 Task: Add Attachment from Google Drive to Card Card0000000015 in Board Board0000000004 in Workspace WS0000000002 in Trello. Add Cover Orange to Card Card0000000015 in Board Board0000000004 in Workspace WS0000000002 in Trello. Add "Add Label …" with "Title" Title0000000015 to Button Button0000000015 to Card Card0000000015 in Board Board0000000004 in Workspace WS0000000002 in Trello. Add Description DS0000000015 to Card Card0000000015 in Board Board0000000004 in Workspace WS0000000002 in Trello. Add Comment CM0000000015 to Card Card0000000015 in Board Board0000000004 in Workspace WS0000000002 in Trello
Action: Mouse moved to (343, 454)
Screenshot: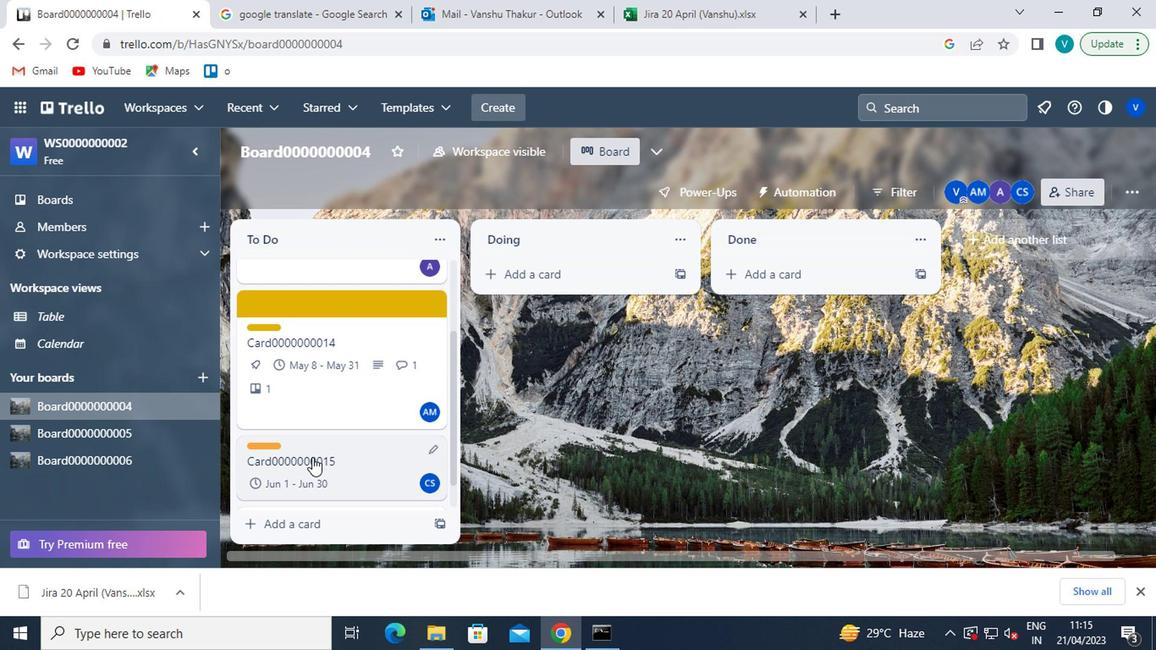 
Action: Mouse pressed left at (343, 454)
Screenshot: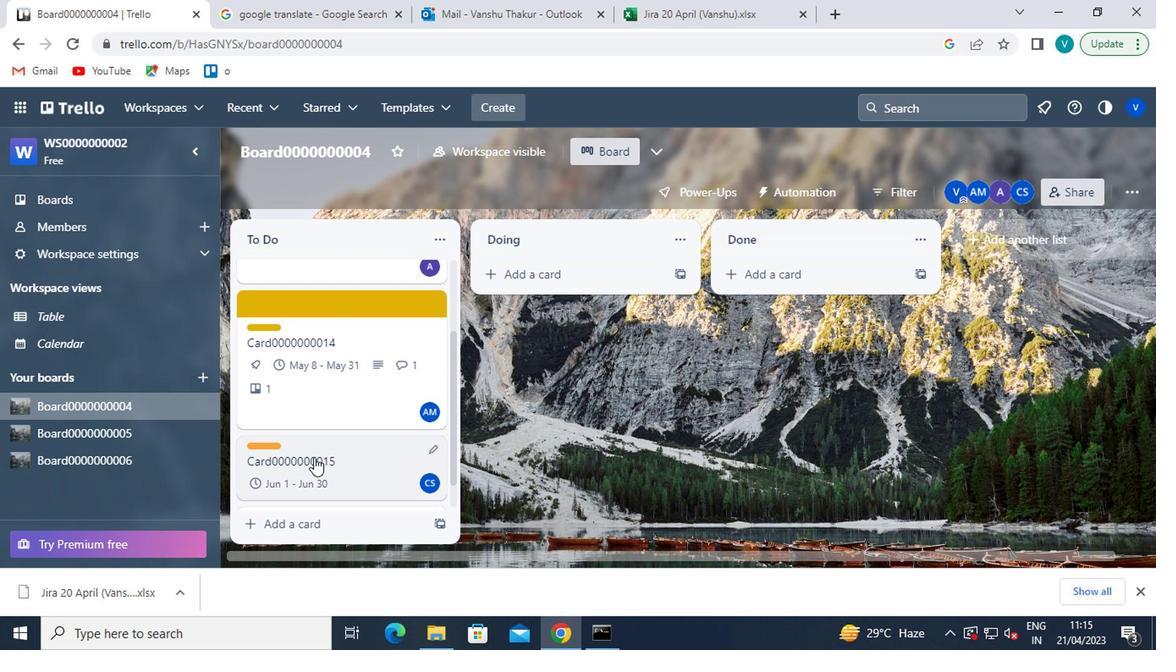 
Action: Mouse moved to (793, 433)
Screenshot: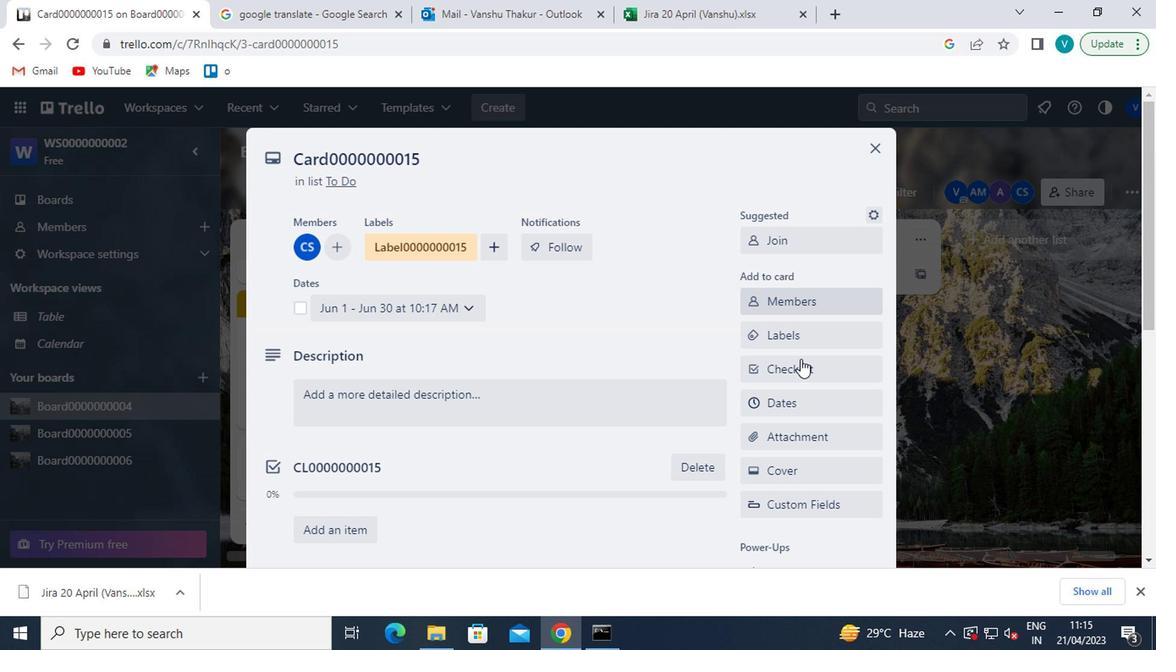 
Action: Mouse pressed left at (793, 433)
Screenshot: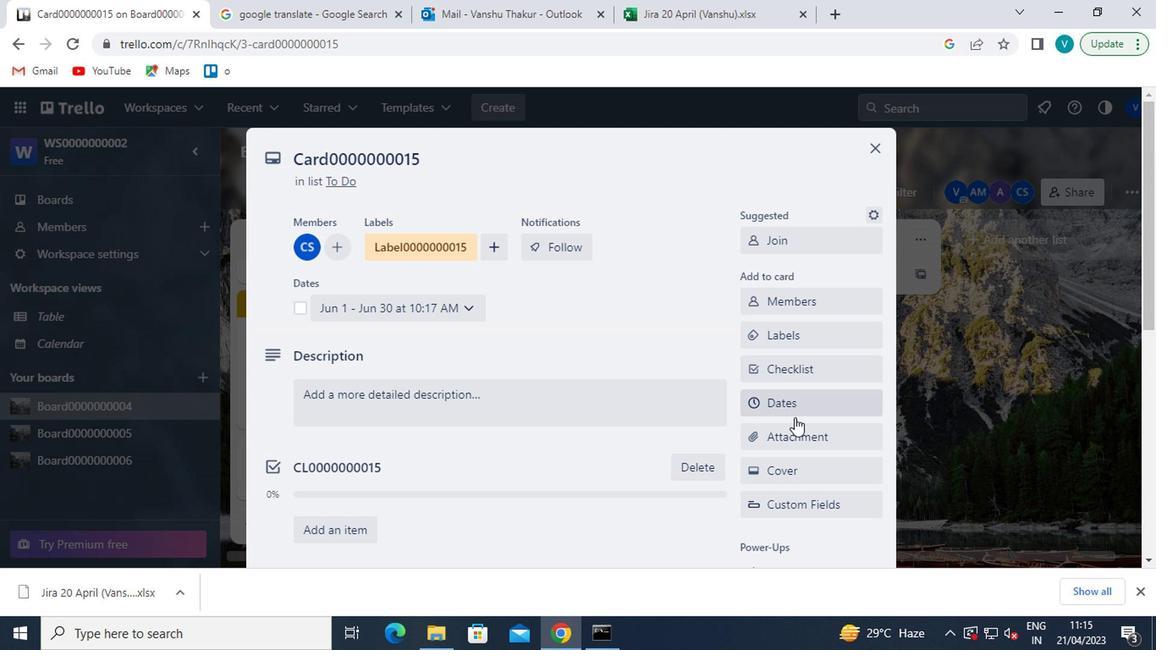 
Action: Mouse moved to (815, 234)
Screenshot: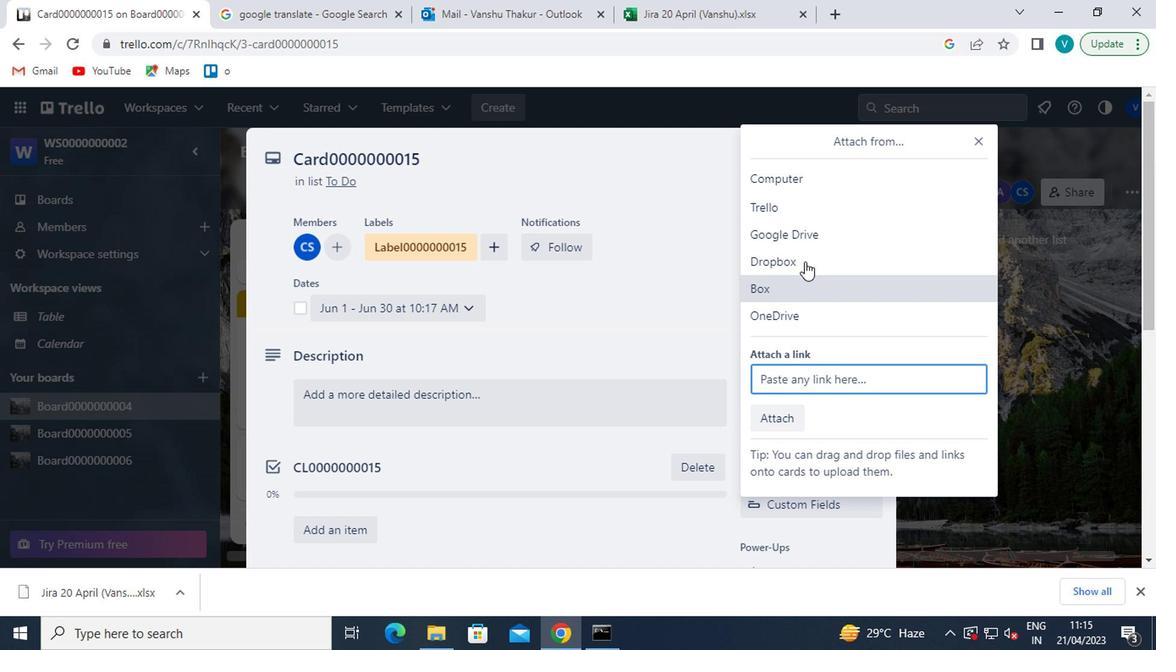 
Action: Mouse pressed left at (815, 234)
Screenshot: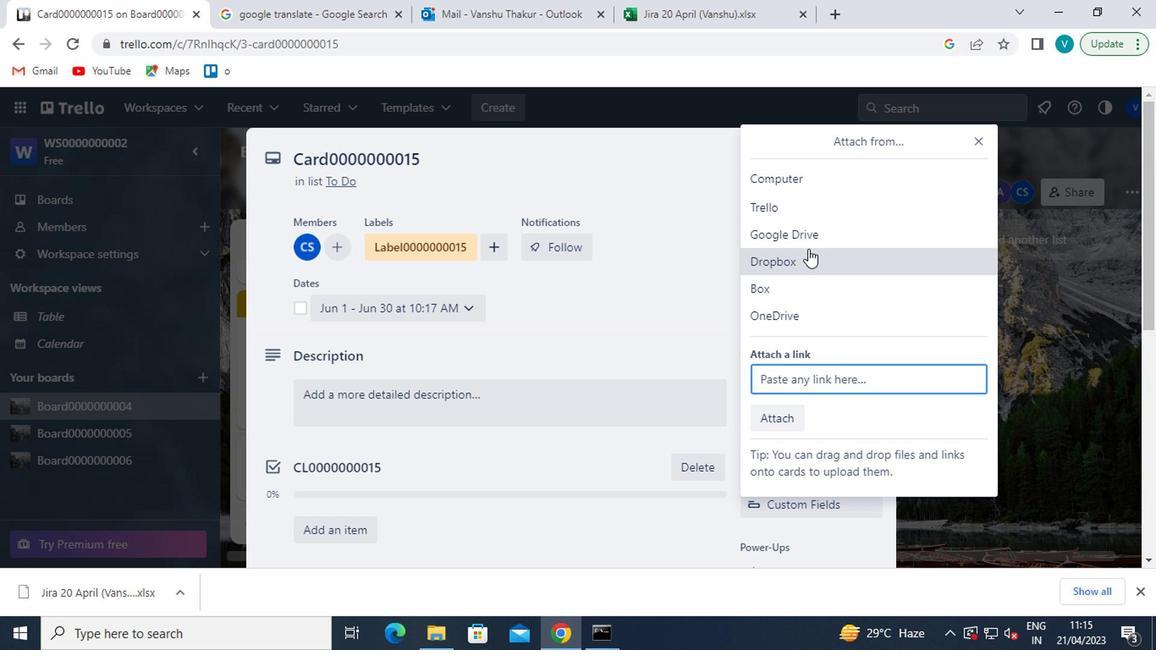 
Action: Mouse moved to (508, 376)
Screenshot: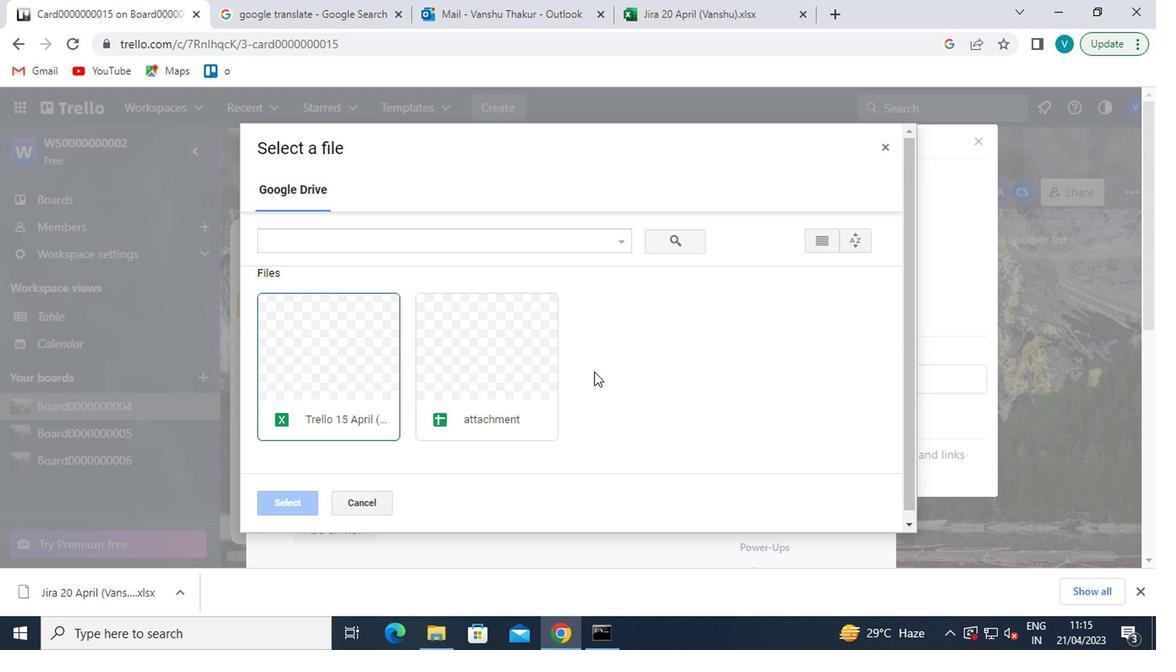 
Action: Mouse pressed left at (508, 376)
Screenshot: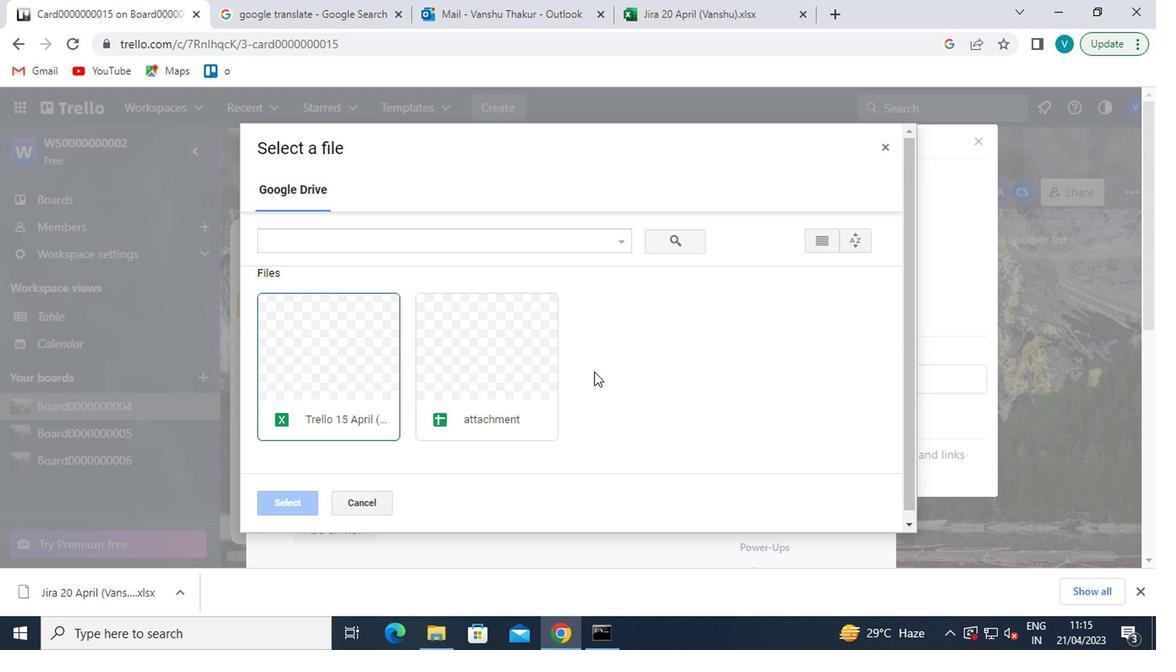 
Action: Mouse moved to (267, 506)
Screenshot: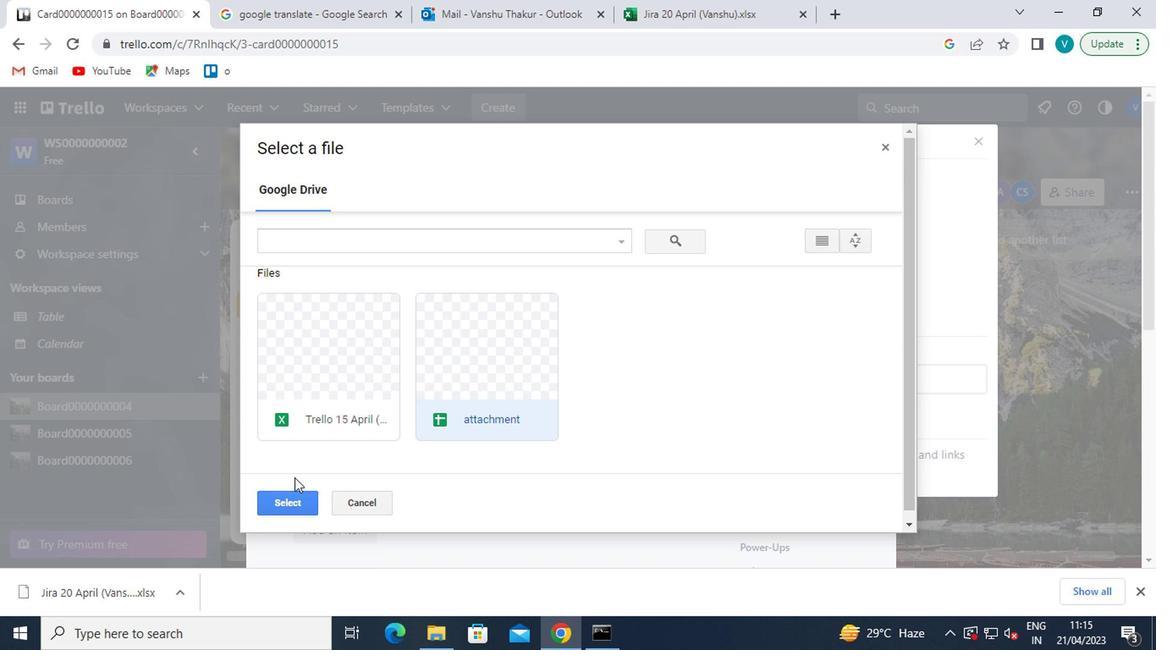 
Action: Mouse pressed left at (267, 506)
Screenshot: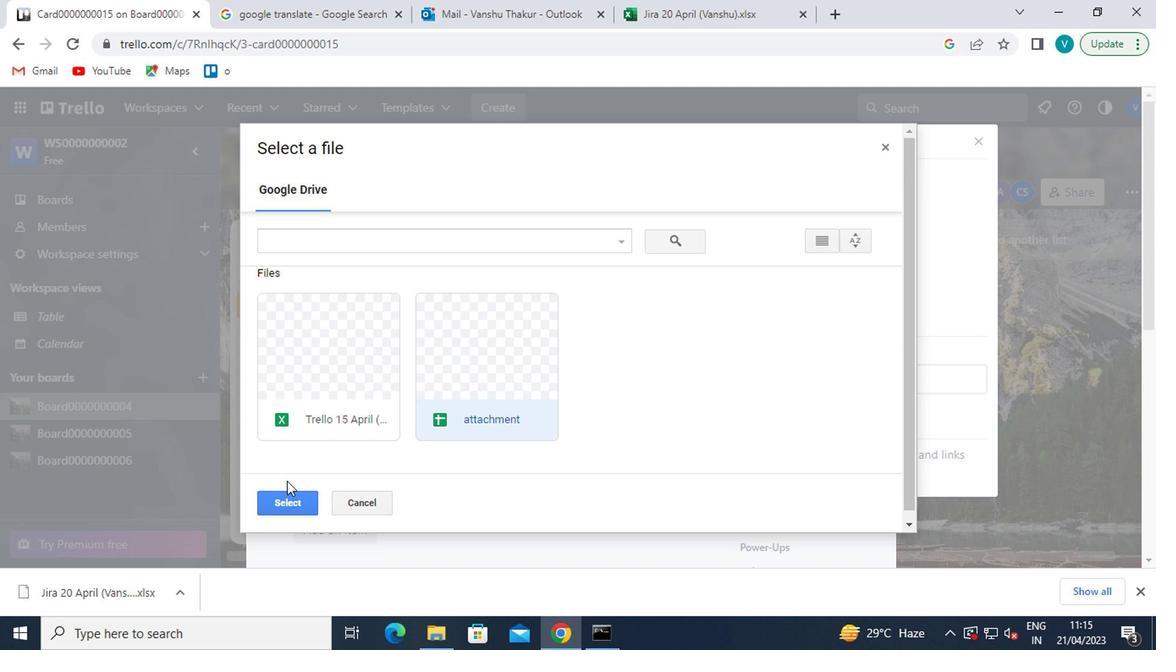
Action: Mouse moved to (781, 475)
Screenshot: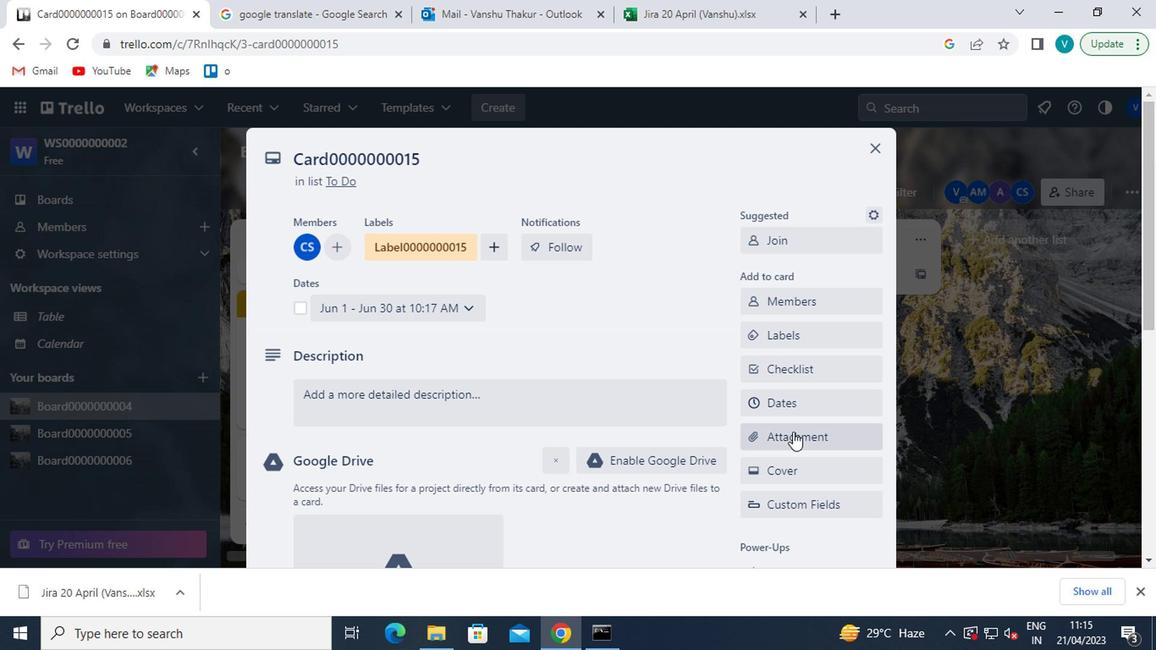 
Action: Mouse pressed left at (781, 475)
Screenshot: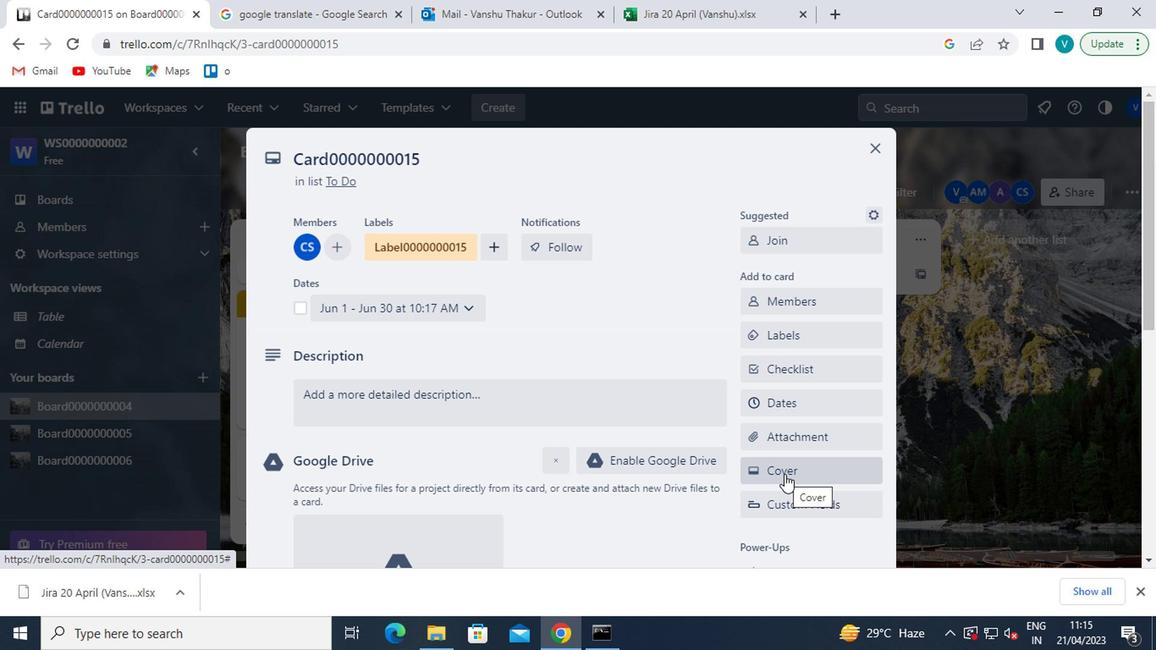 
Action: Mouse moved to (859, 297)
Screenshot: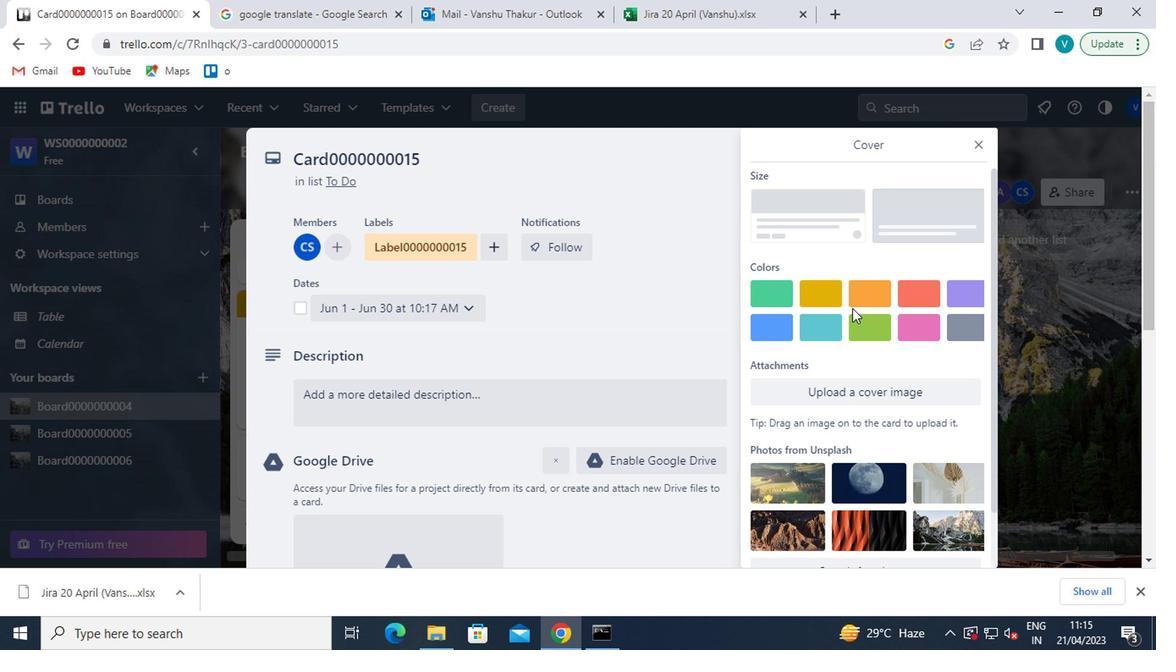 
Action: Mouse pressed left at (859, 297)
Screenshot: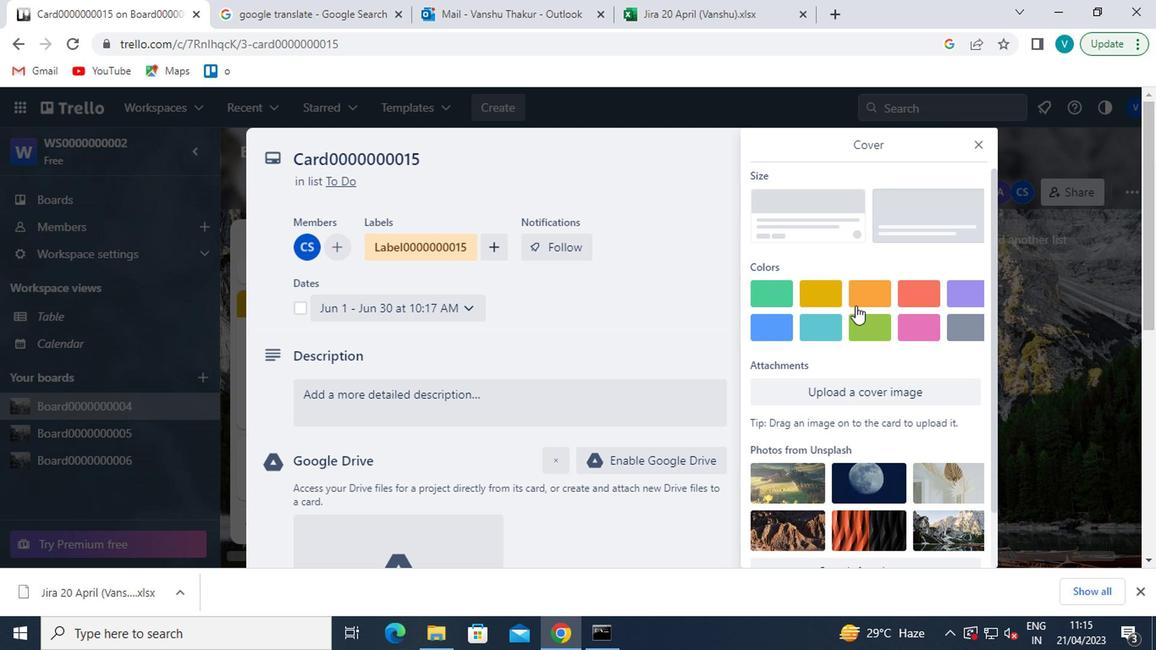 
Action: Mouse moved to (977, 143)
Screenshot: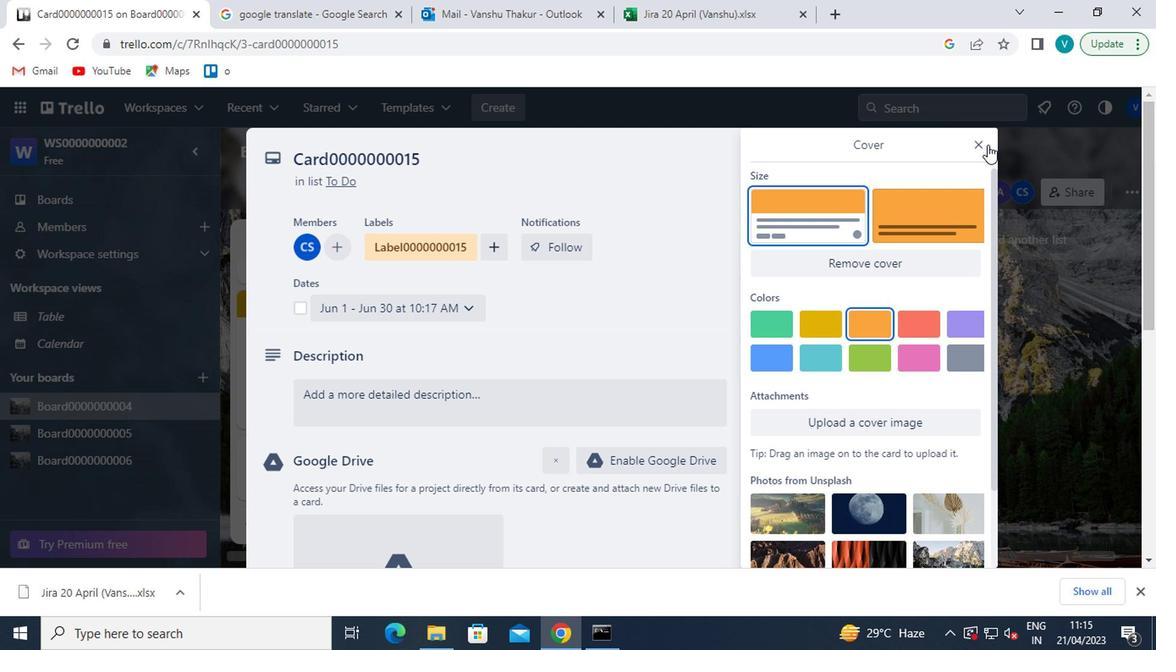 
Action: Mouse pressed left at (977, 143)
Screenshot: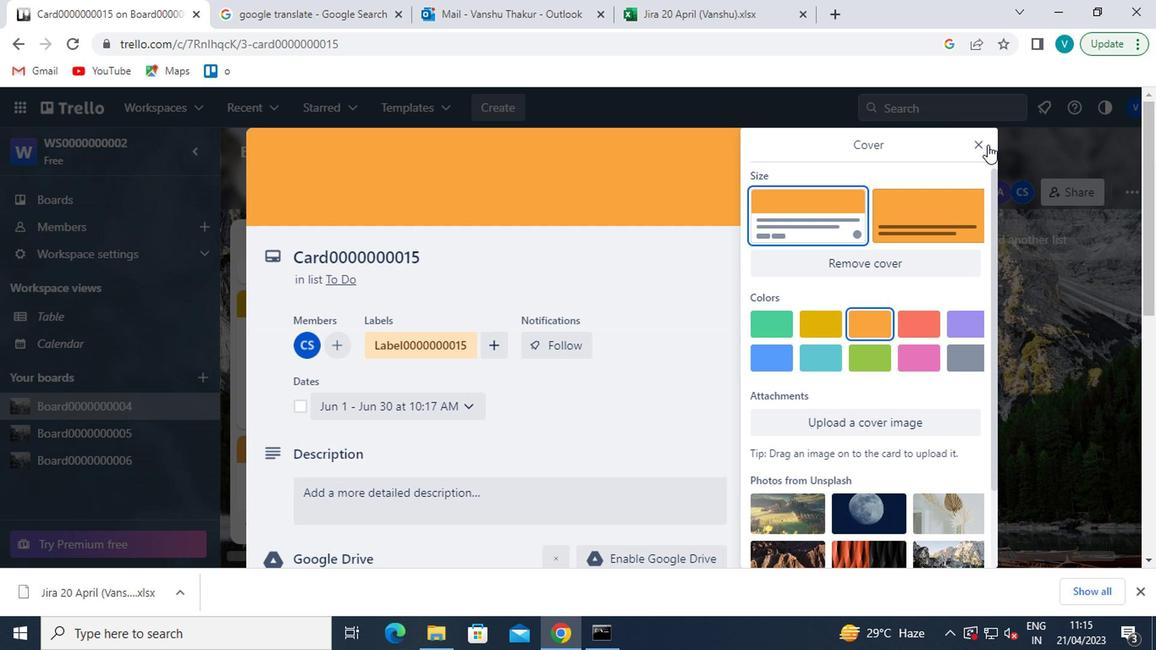
Action: Mouse moved to (802, 331)
Screenshot: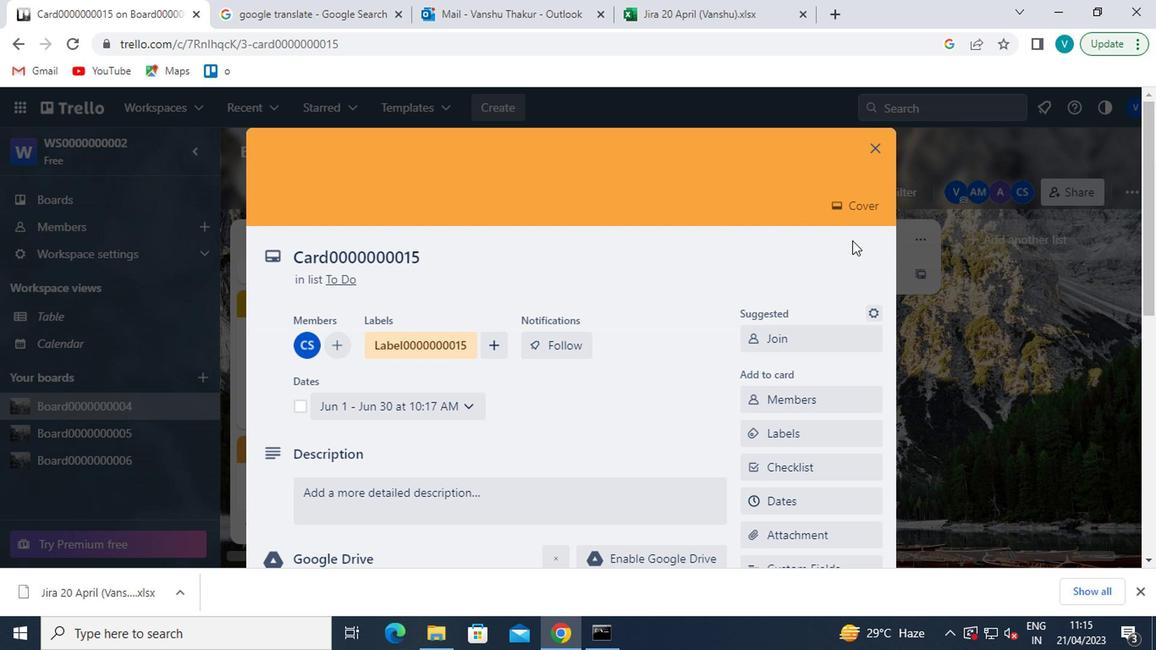 
Action: Mouse scrolled (802, 330) with delta (0, 0)
Screenshot: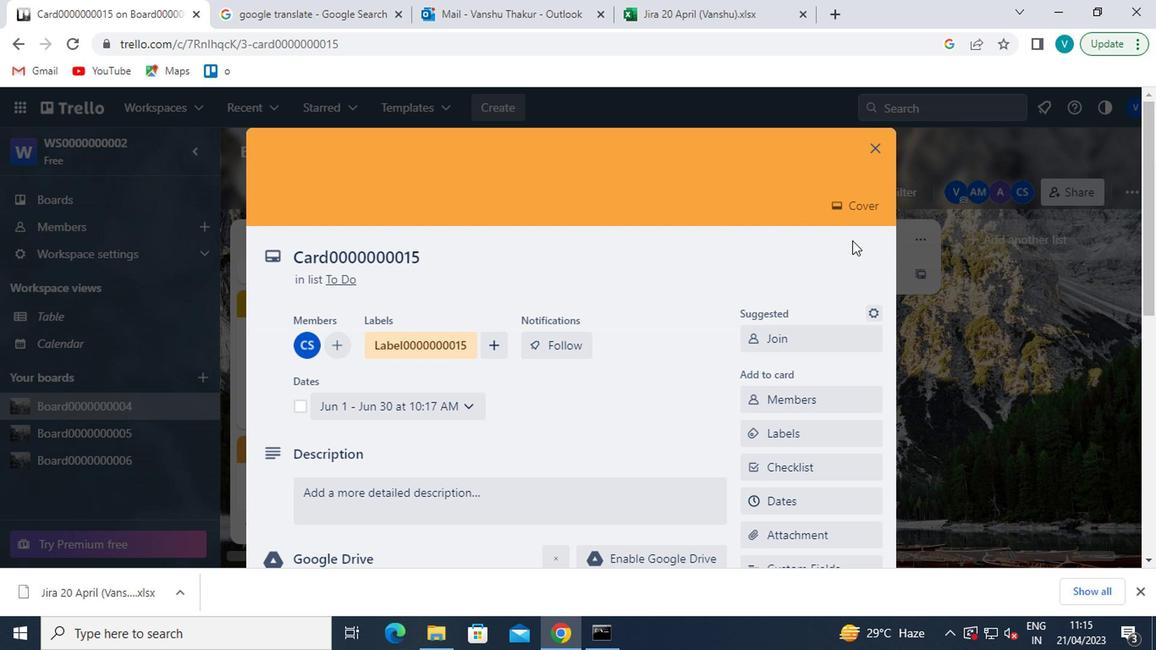 
Action: Mouse moved to (802, 360)
Screenshot: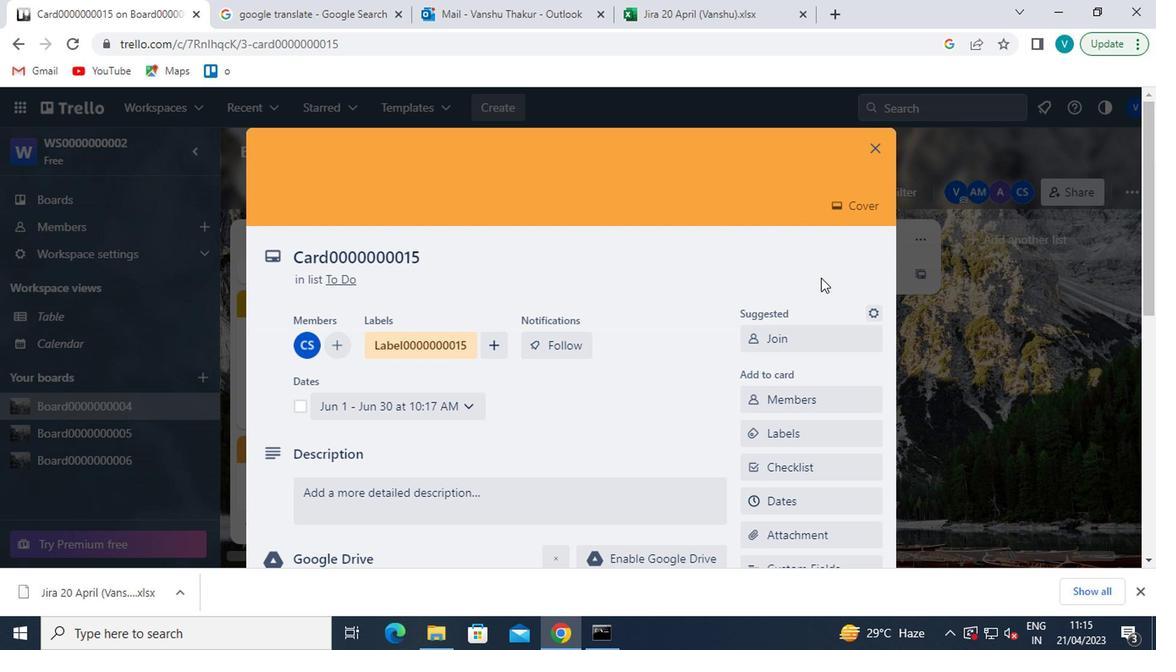 
Action: Mouse scrolled (802, 360) with delta (0, 0)
Screenshot: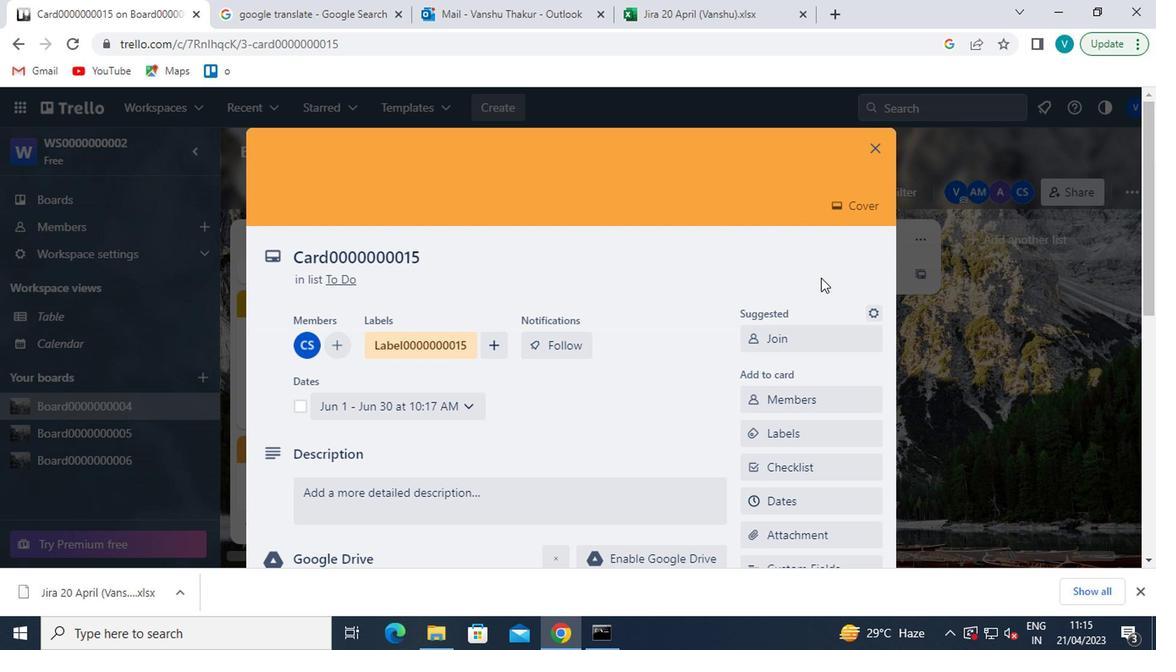 
Action: Mouse moved to (797, 388)
Screenshot: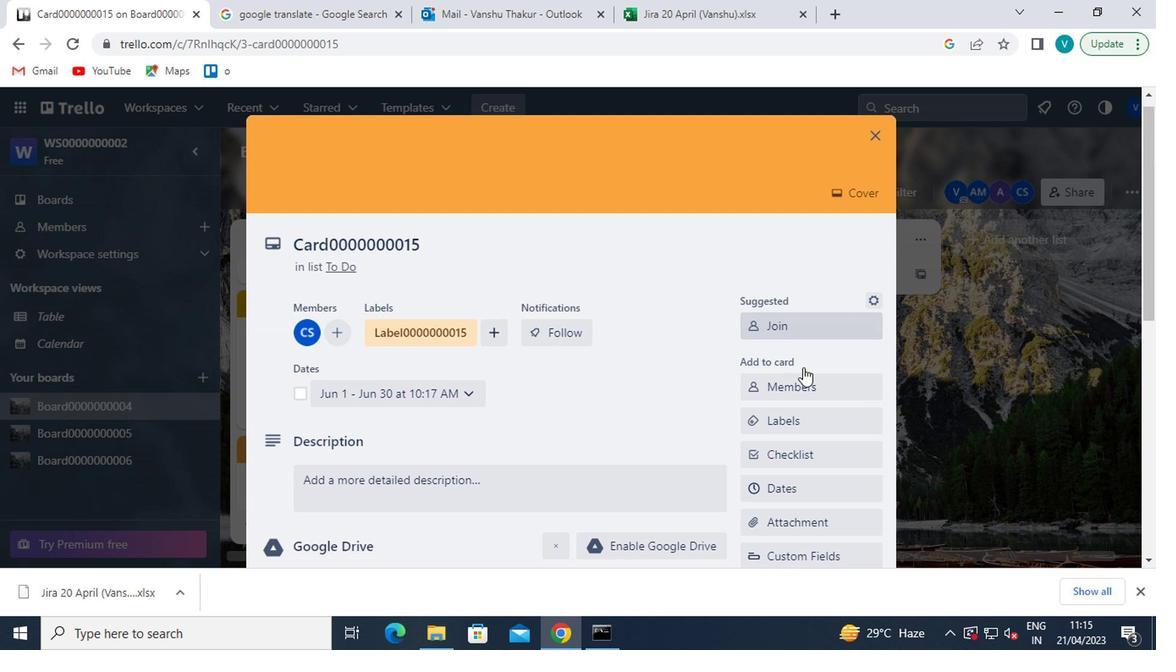 
Action: Mouse scrolled (797, 387) with delta (0, -1)
Screenshot: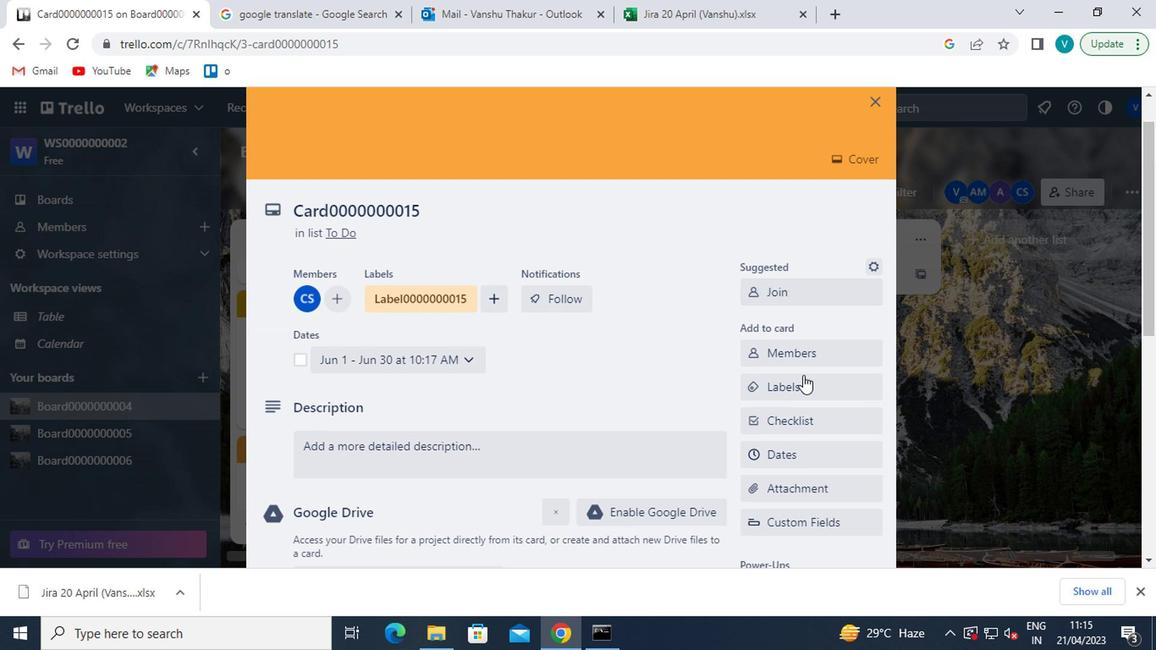
Action: Mouse moved to (782, 520)
Screenshot: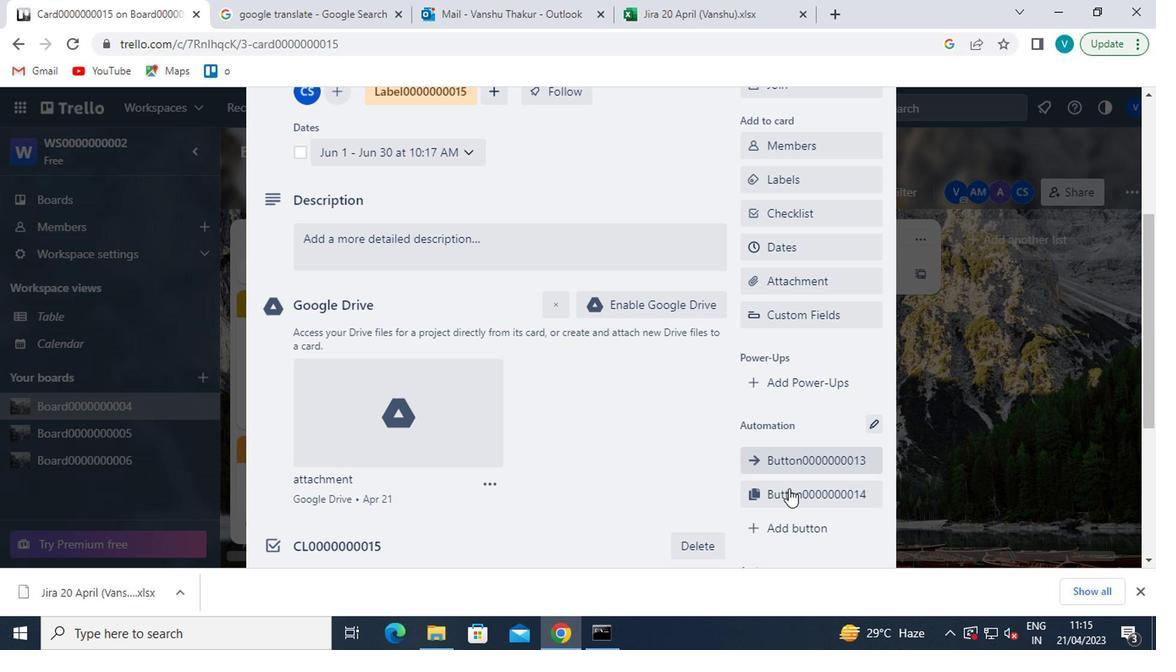 
Action: Mouse pressed left at (782, 520)
Screenshot: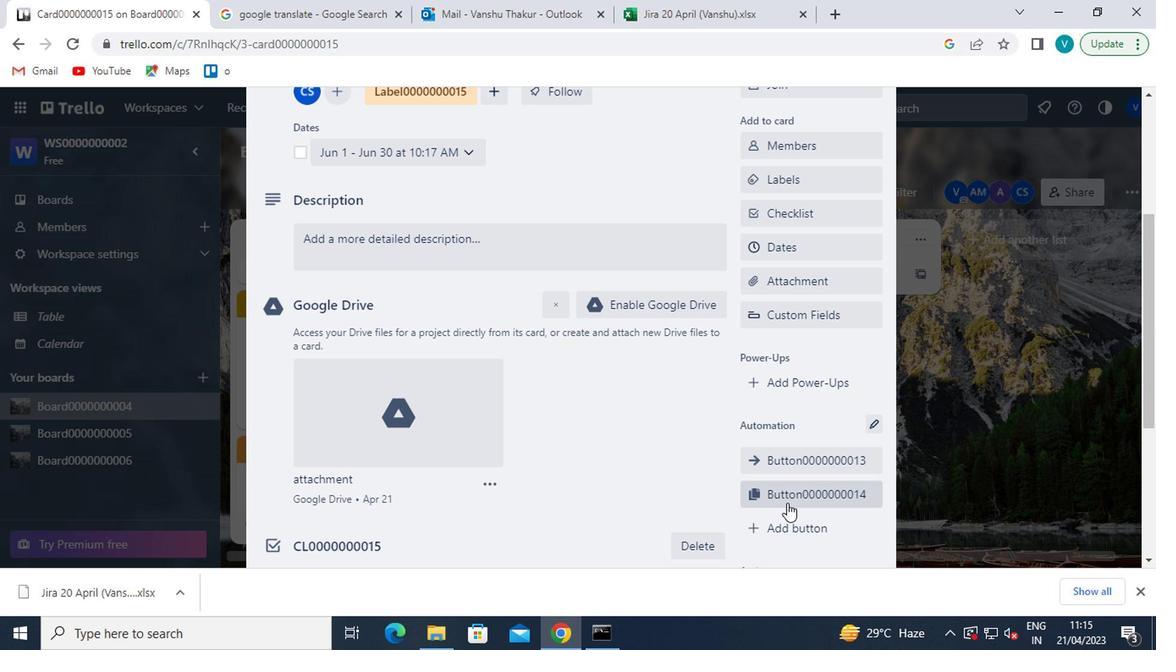 
Action: Mouse moved to (821, 301)
Screenshot: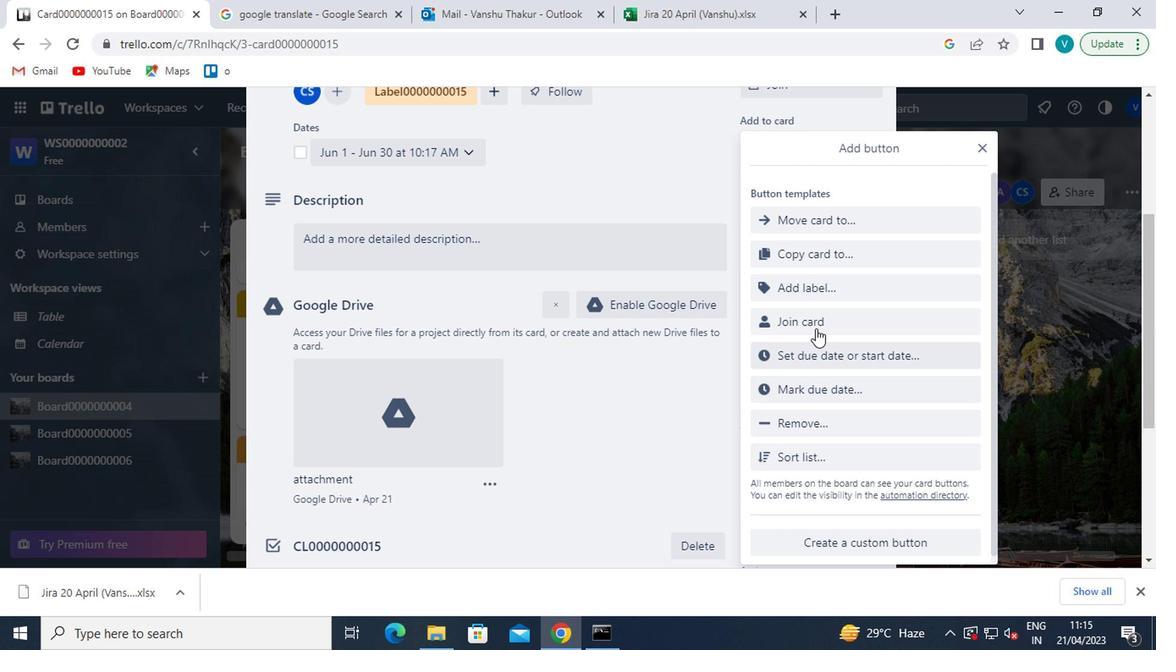 
Action: Mouse pressed left at (821, 301)
Screenshot: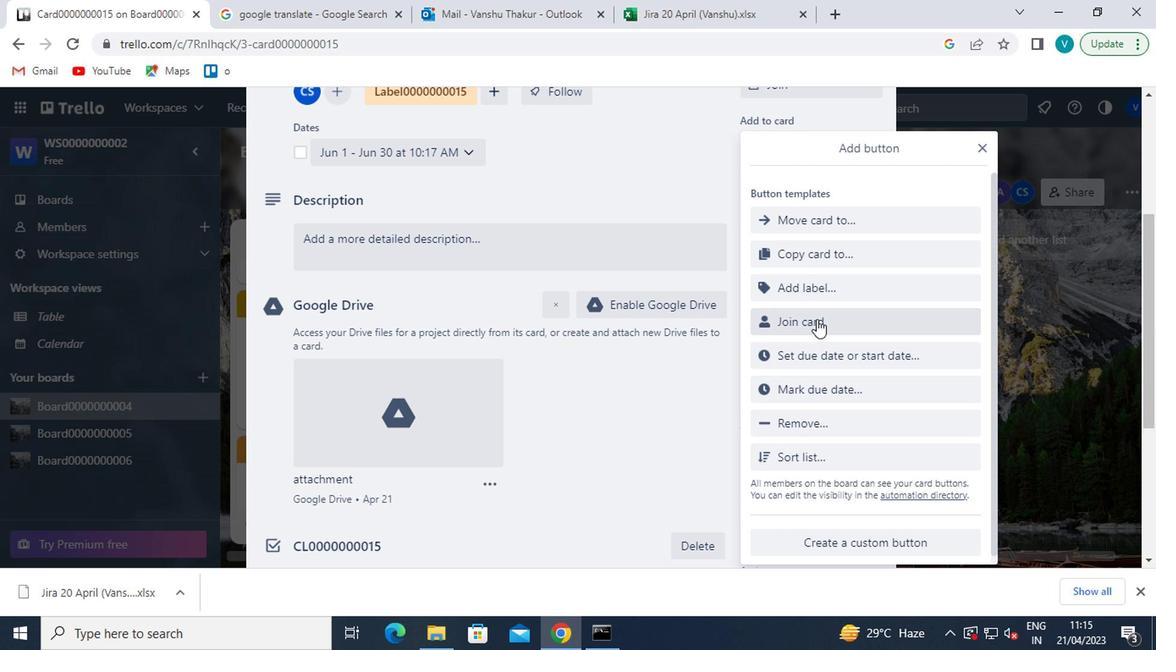 
Action: Mouse moved to (843, 269)
Screenshot: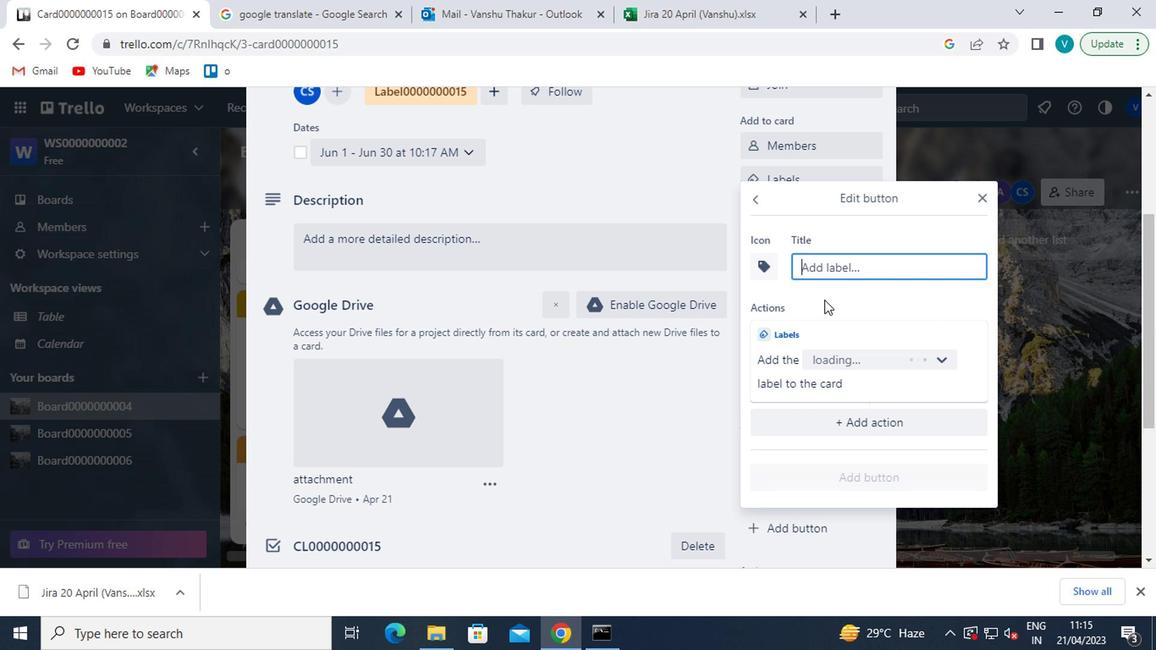 
Action: Mouse pressed left at (843, 269)
Screenshot: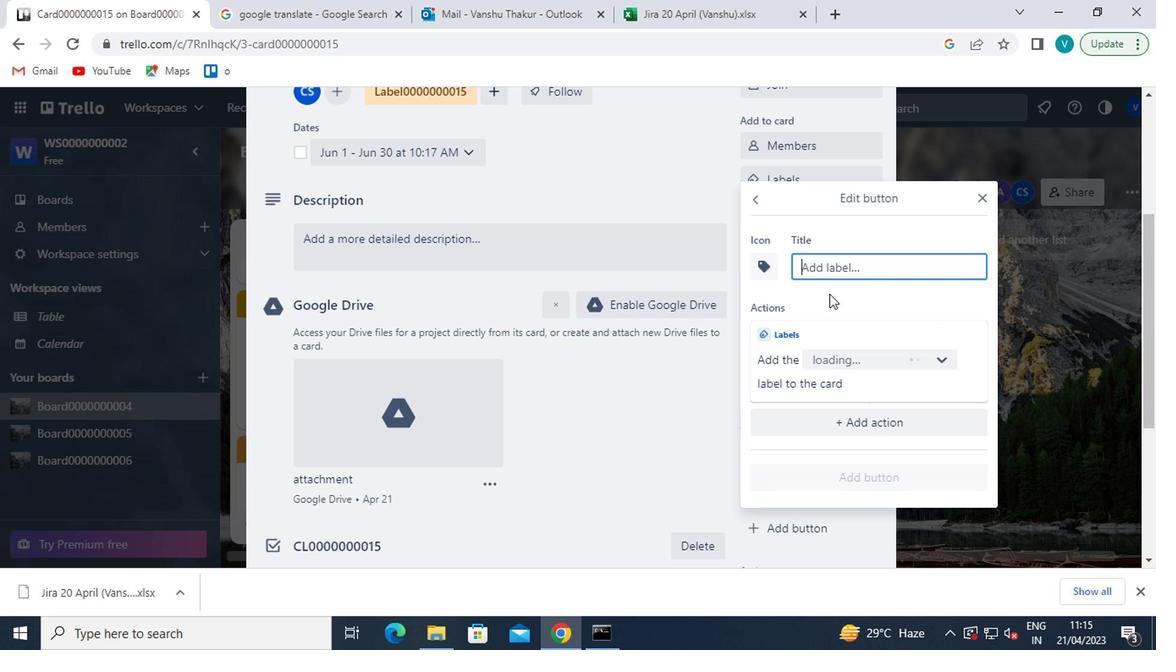 
Action: Mouse moved to (254, 1)
Screenshot: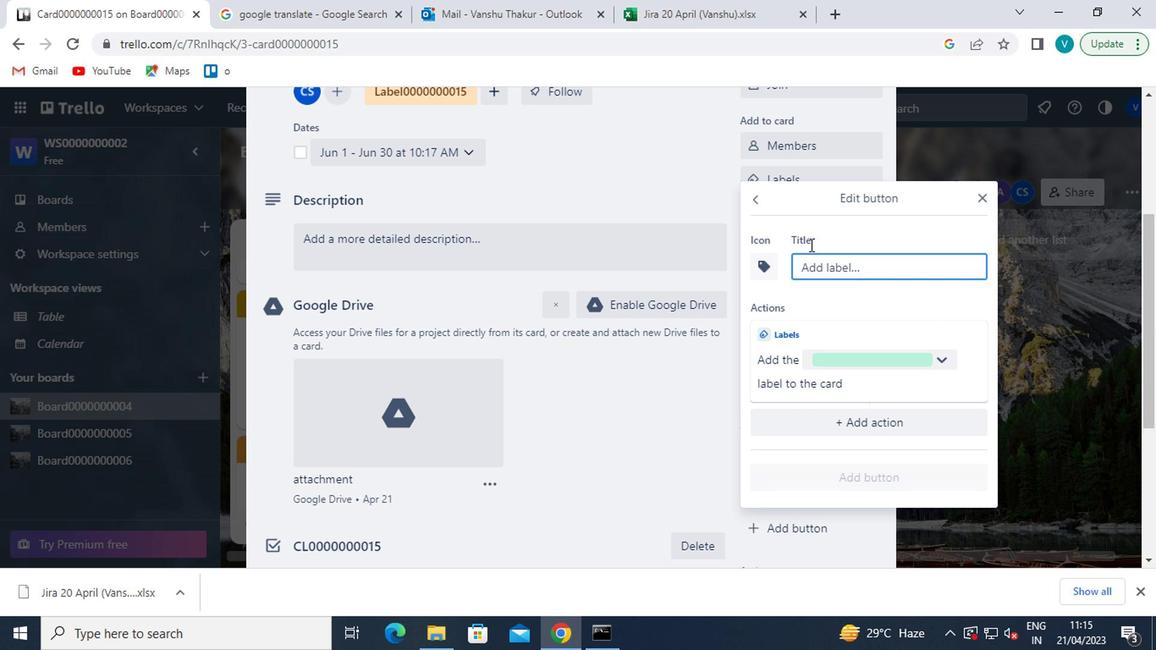 
Action: Key pressed <Key.shift>Y<Key.backspace><Key.shift>TITLE0000000015
Screenshot: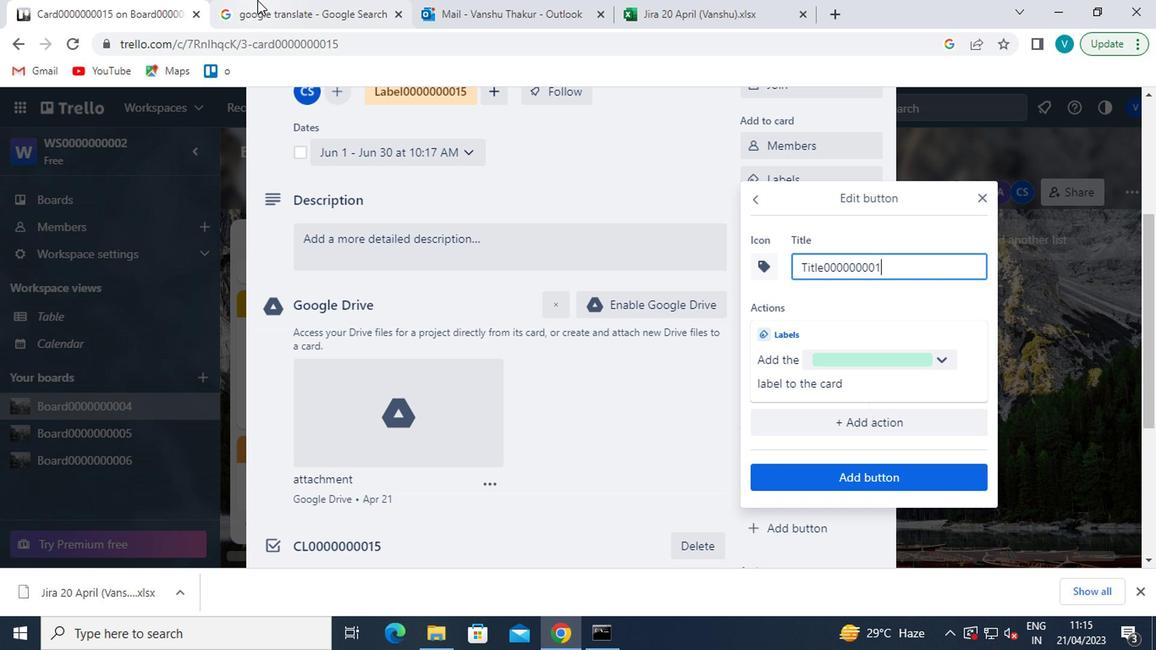 
Action: Mouse moved to (817, 481)
Screenshot: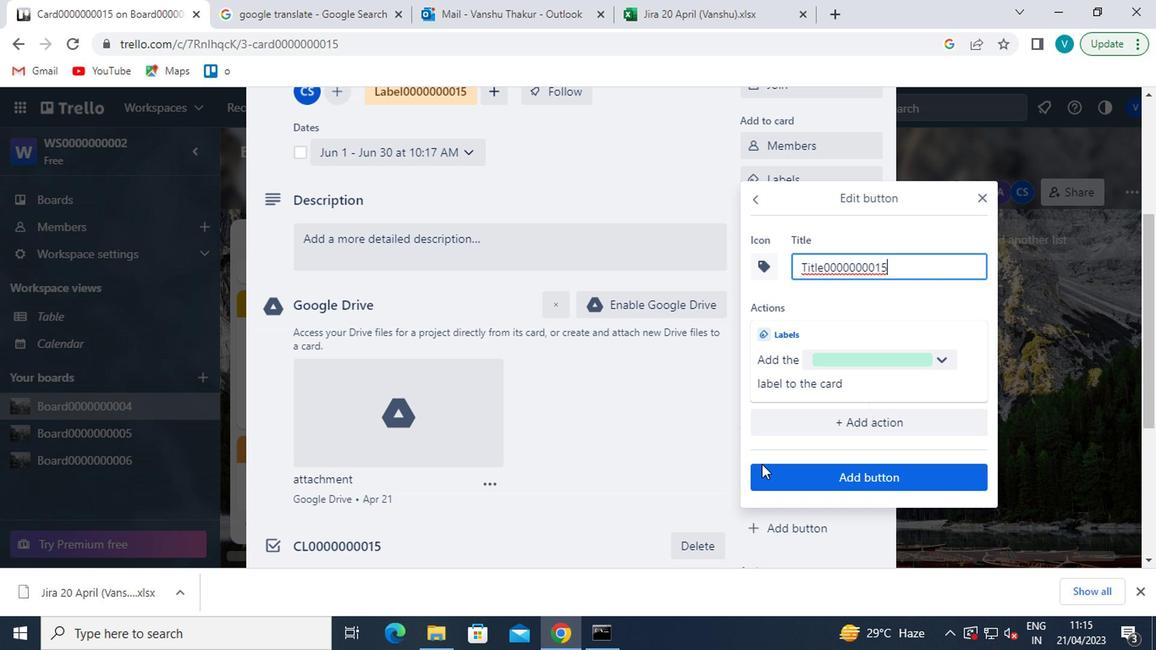 
Action: Mouse pressed left at (817, 481)
Screenshot: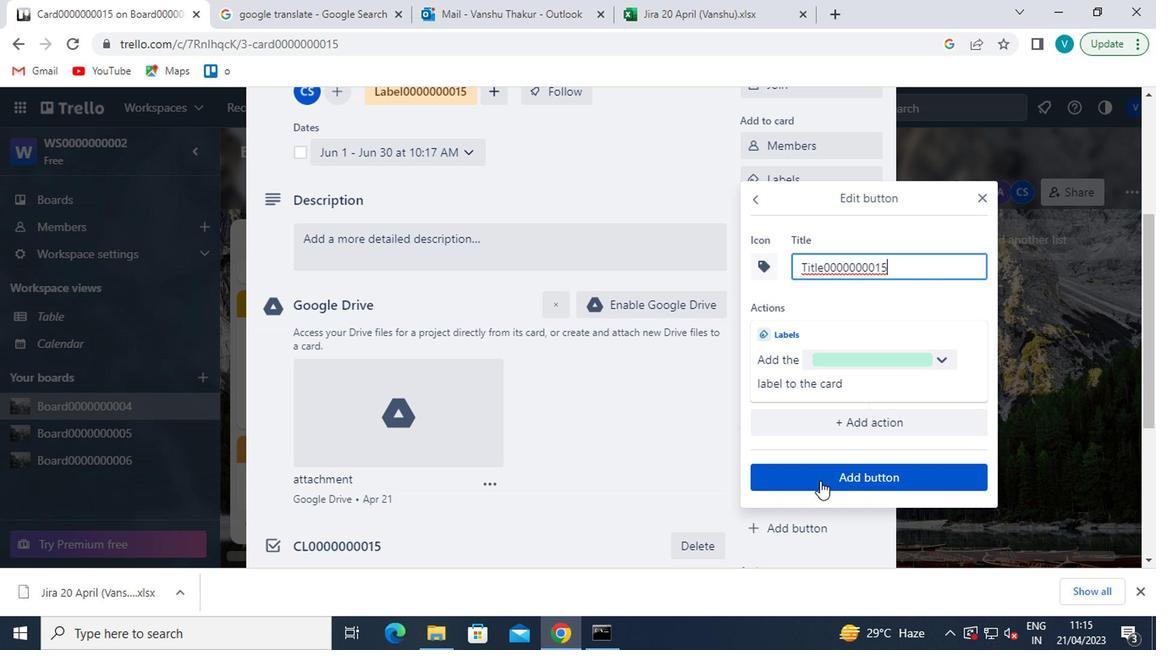 
Action: Mouse moved to (538, 249)
Screenshot: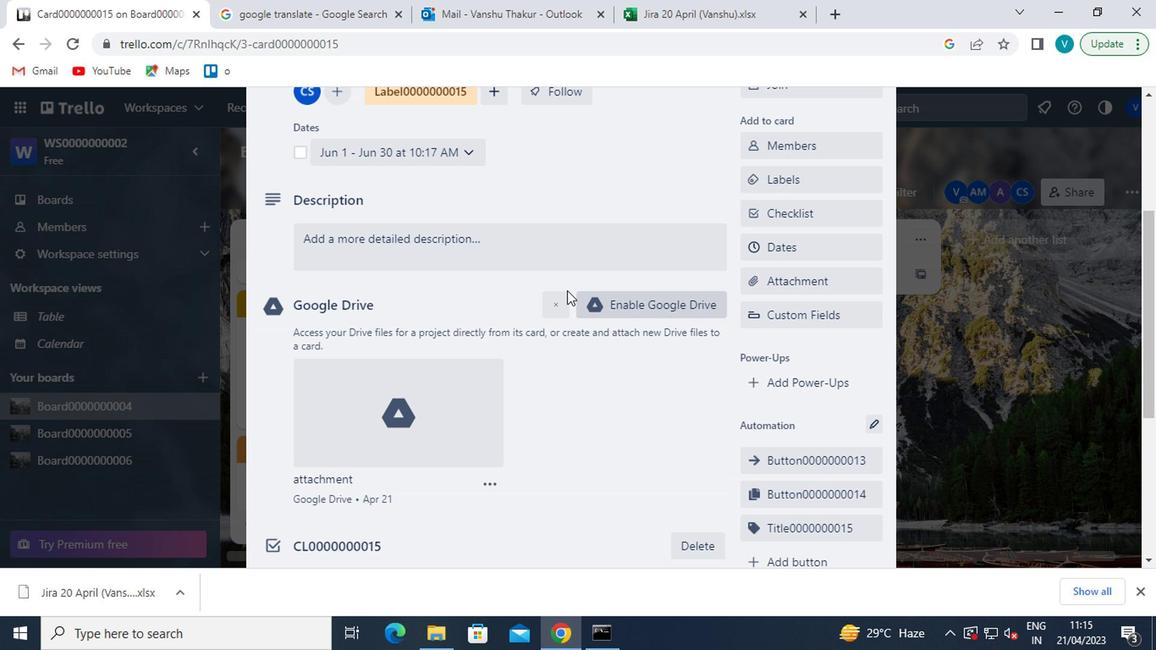 
Action: Mouse pressed left at (538, 249)
Screenshot: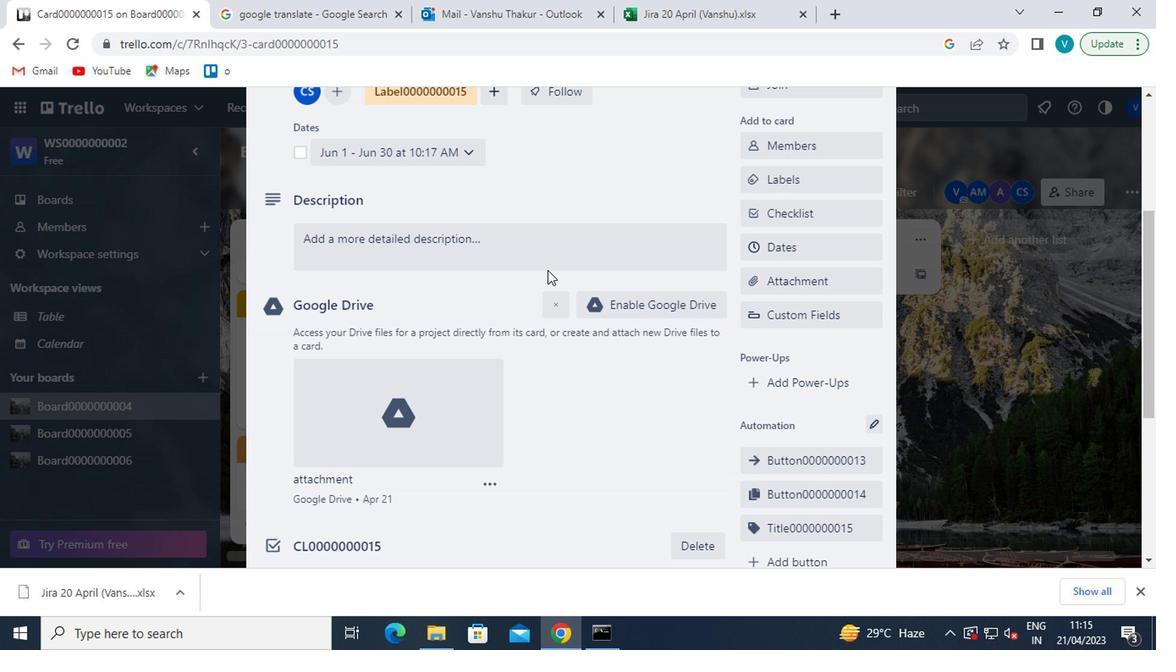 
Action: Mouse moved to (538, 247)
Screenshot: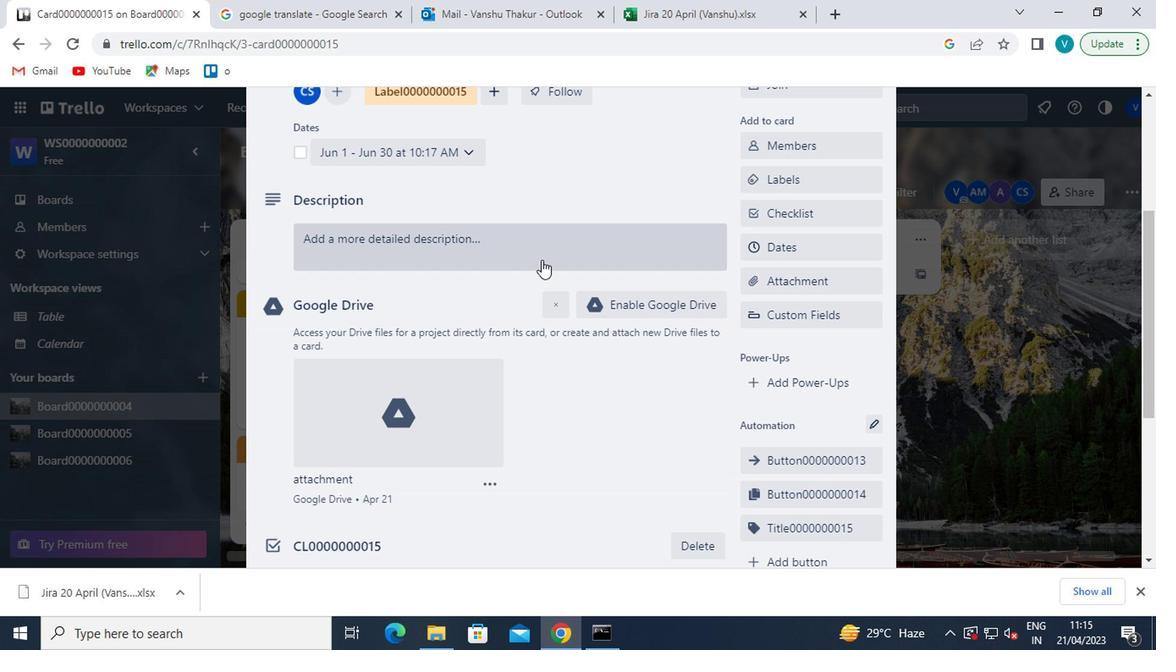 
Action: Key pressed <Key.shift>DS0000000
Screenshot: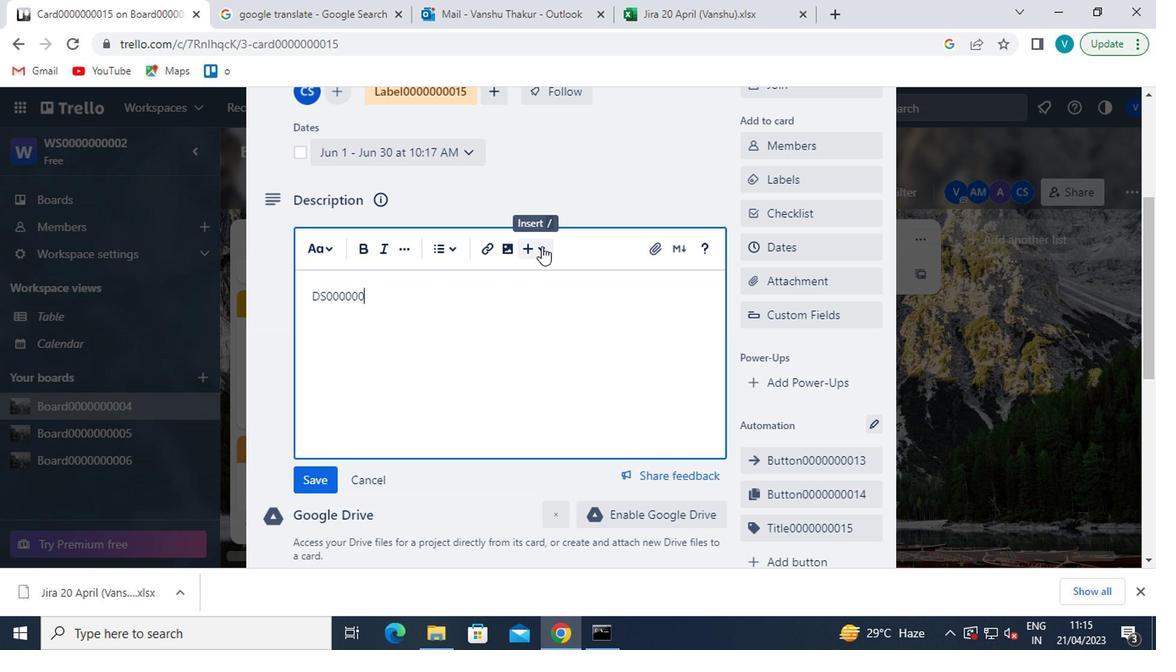 
Action: Mouse moved to (527, 240)
Screenshot: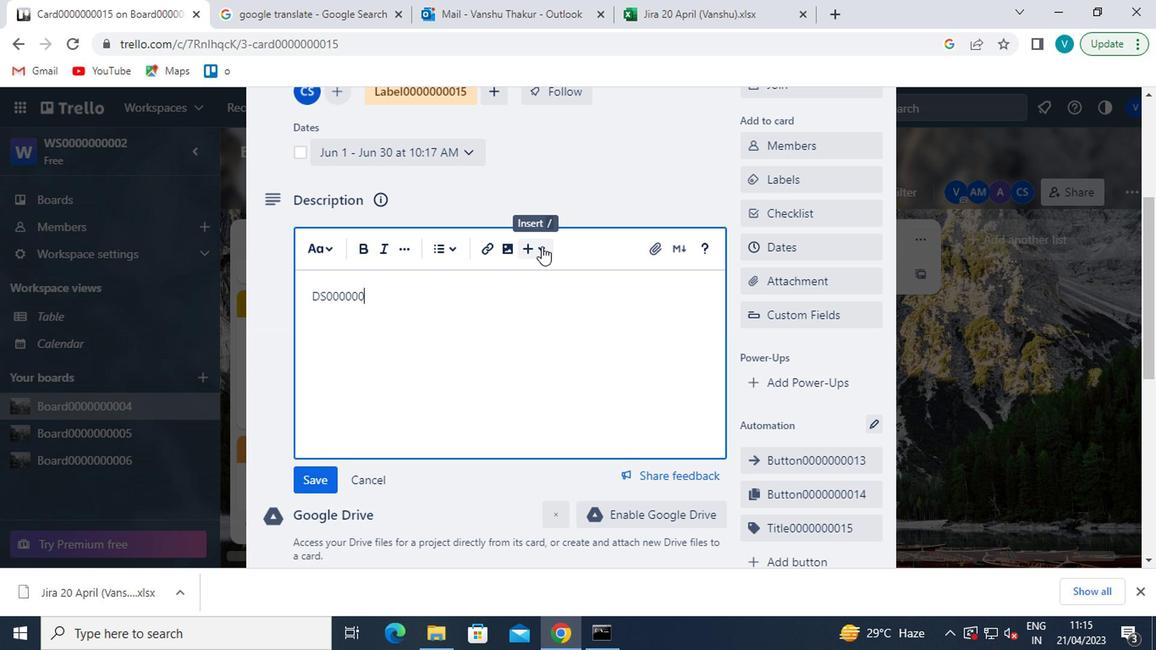 
Action: Key pressed 0
Screenshot: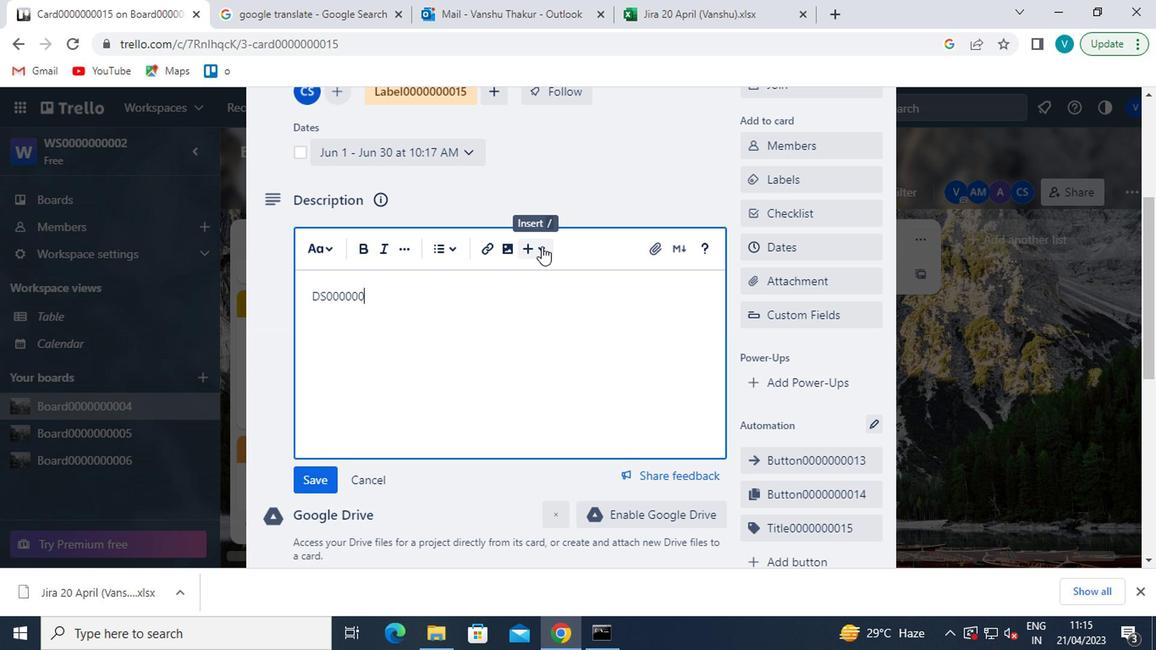 
Action: Mouse moved to (453, 198)
Screenshot: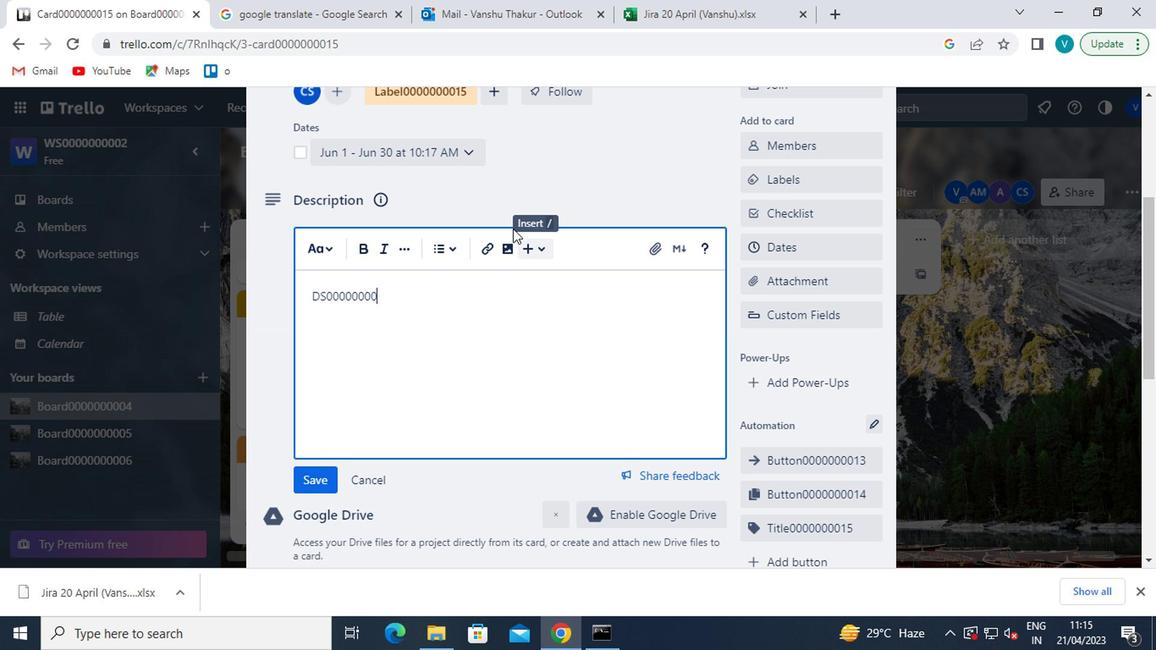 
Action: Key pressed 15
Screenshot: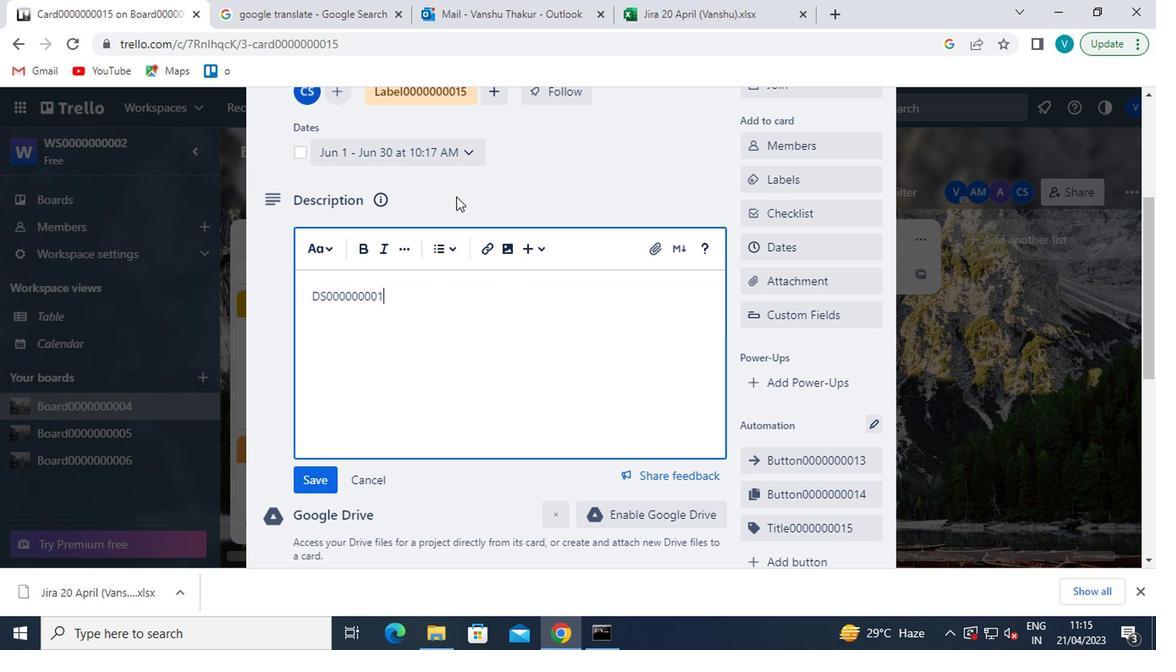 
Action: Mouse moved to (314, 469)
Screenshot: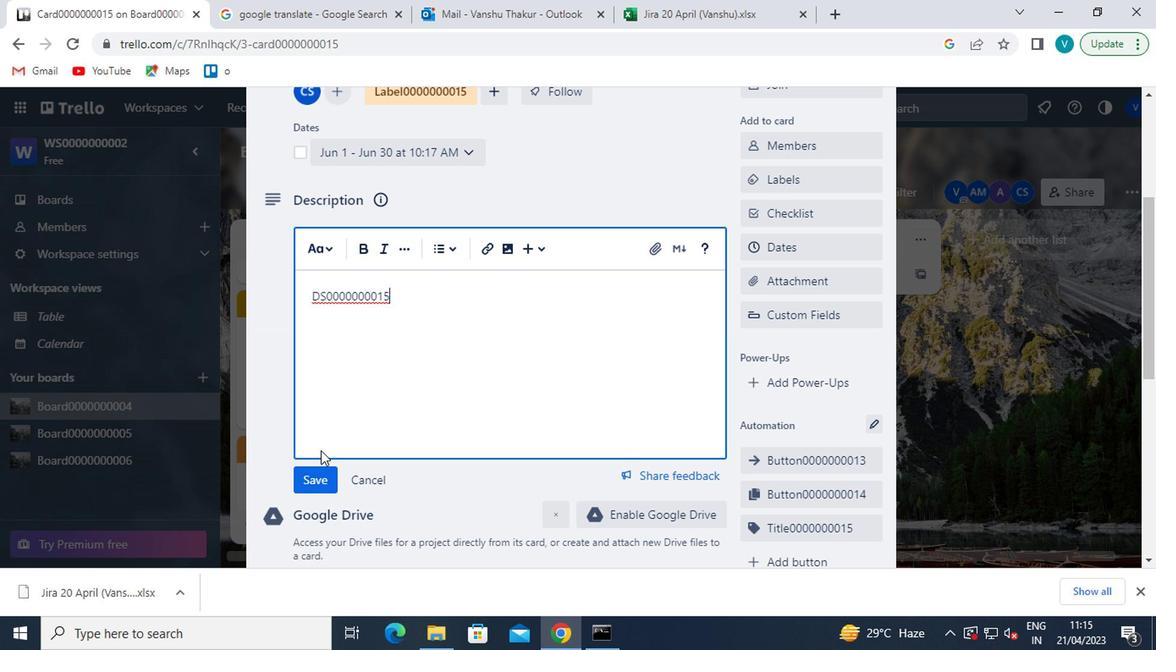 
Action: Mouse pressed left at (314, 469)
Screenshot: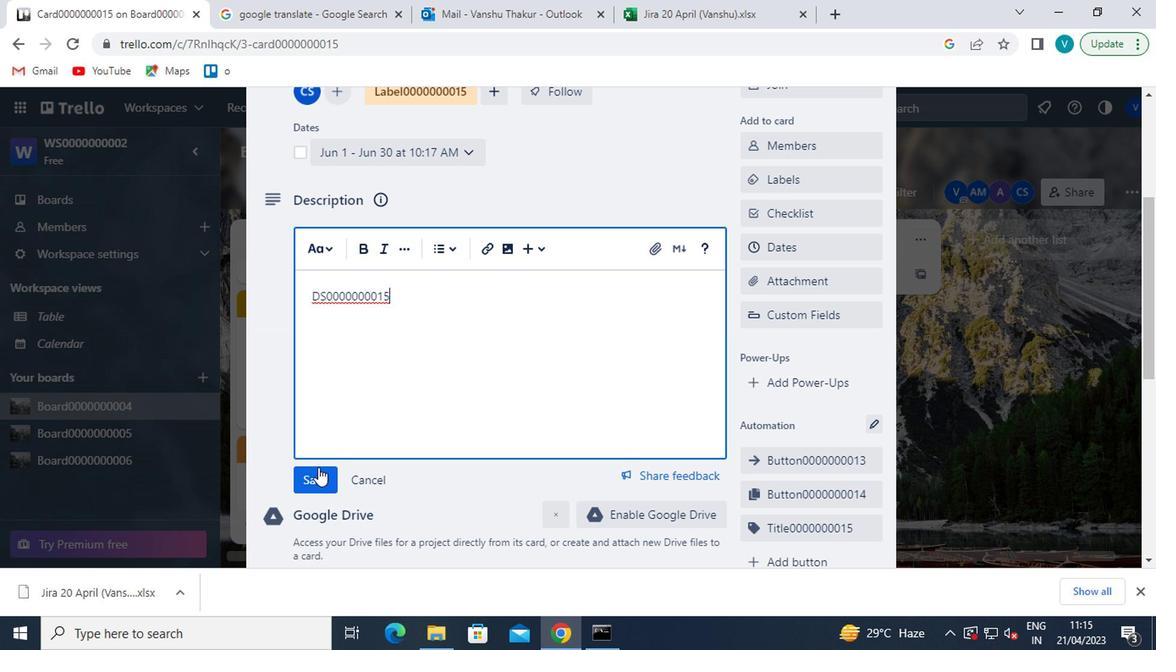
Action: Mouse moved to (366, 496)
Screenshot: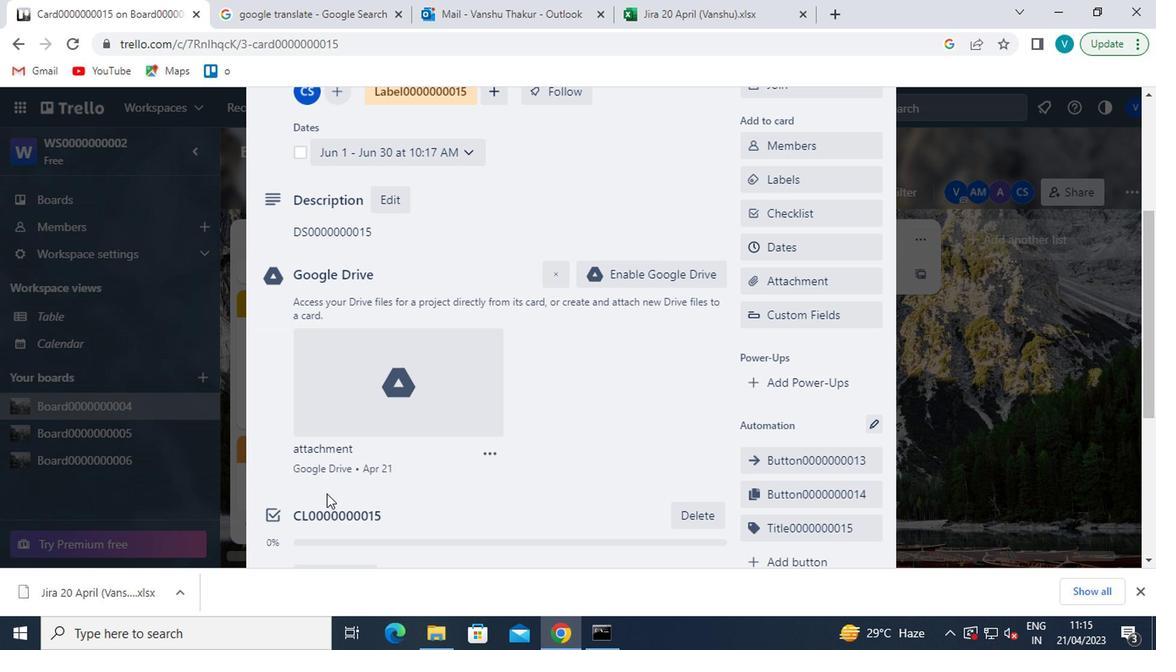
Action: Mouse scrolled (366, 494) with delta (0, -1)
Screenshot: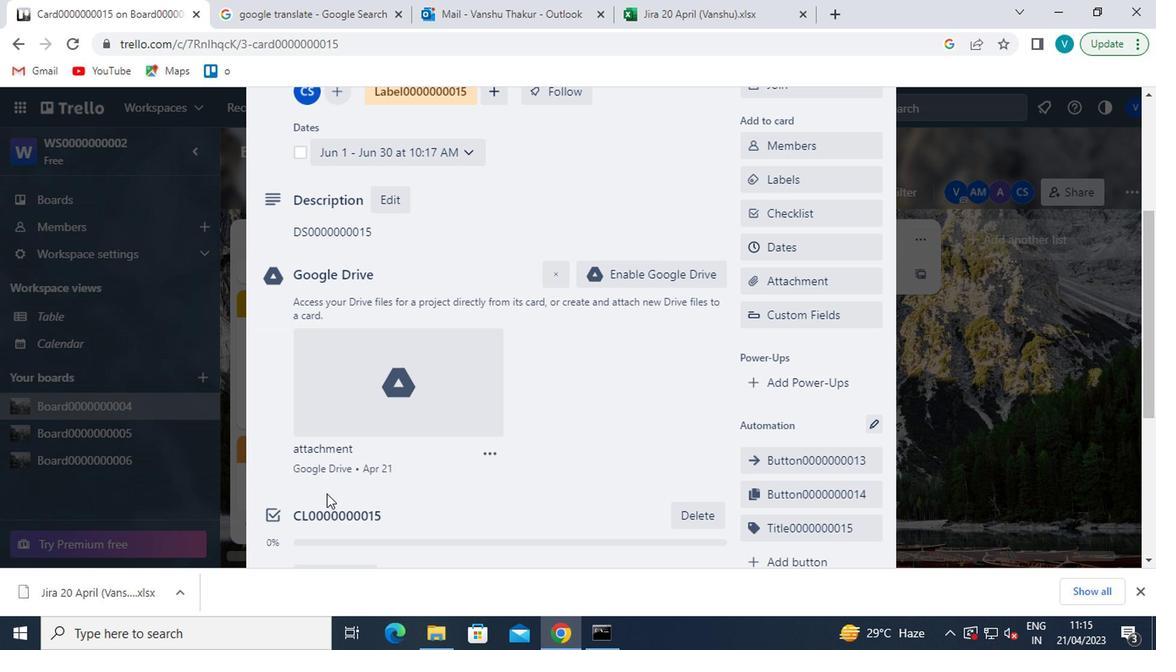 
Action: Mouse moved to (366, 496)
Screenshot: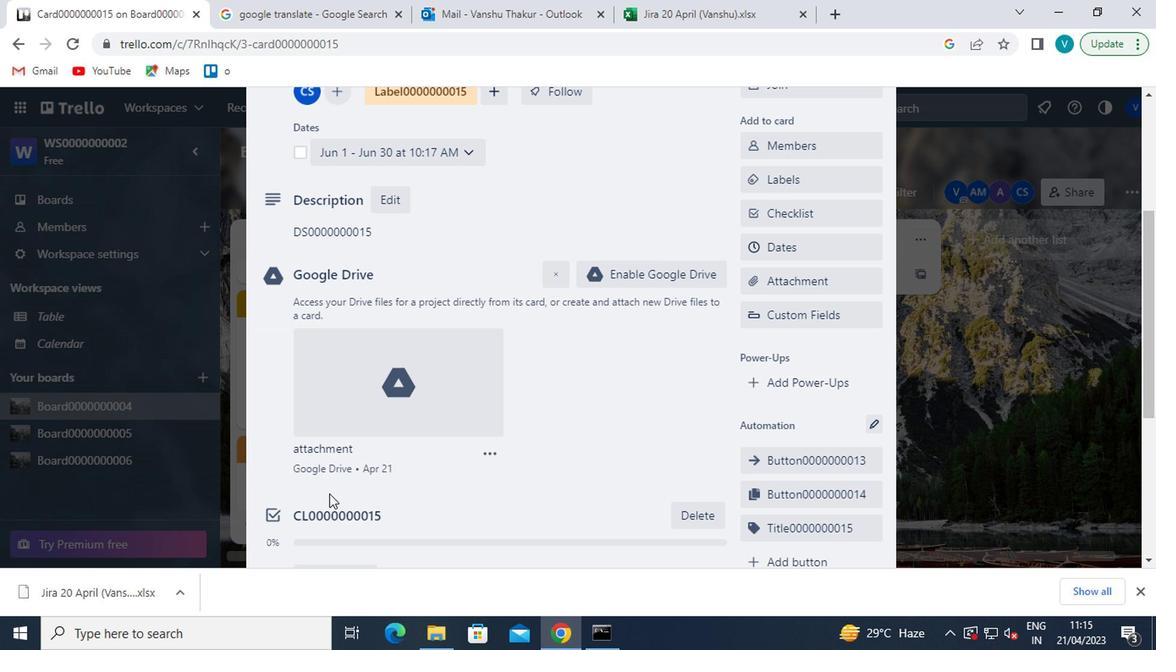 
Action: Mouse scrolled (366, 496) with delta (0, 0)
Screenshot: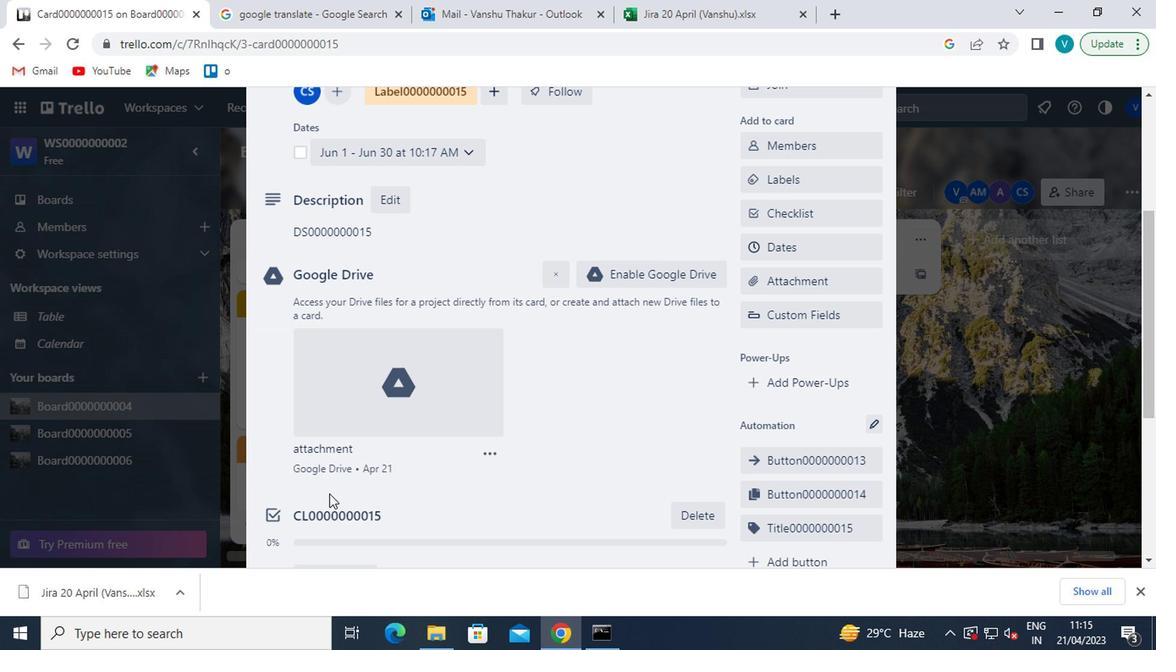 
Action: Mouse moved to (366, 498)
Screenshot: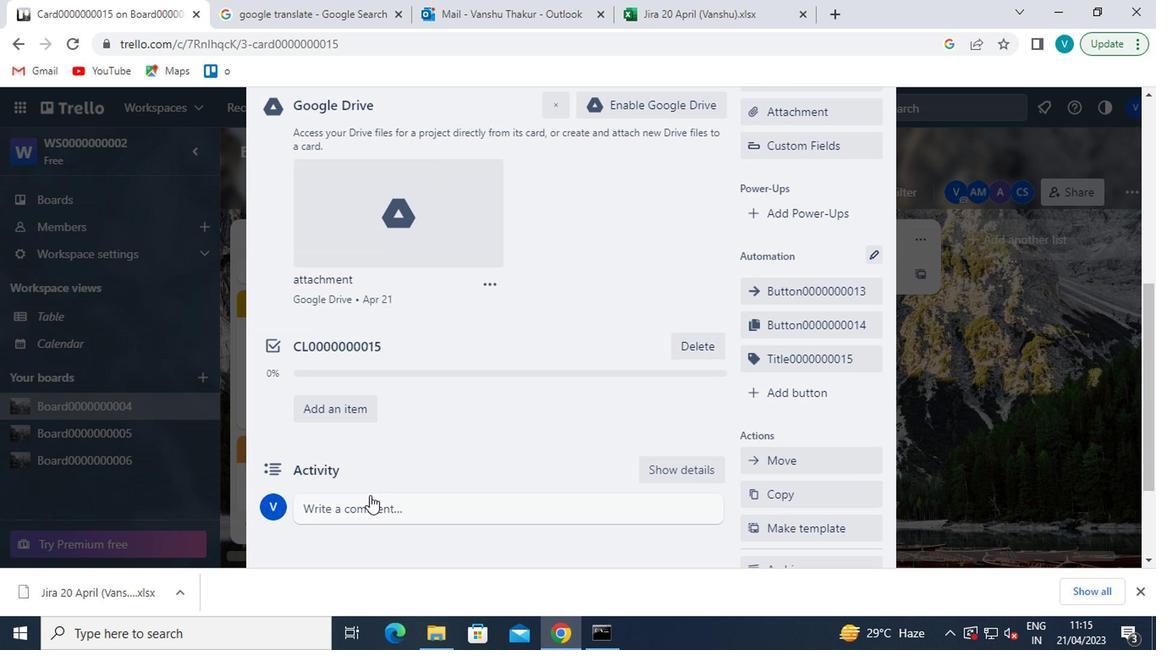 
Action: Mouse pressed left at (366, 498)
Screenshot: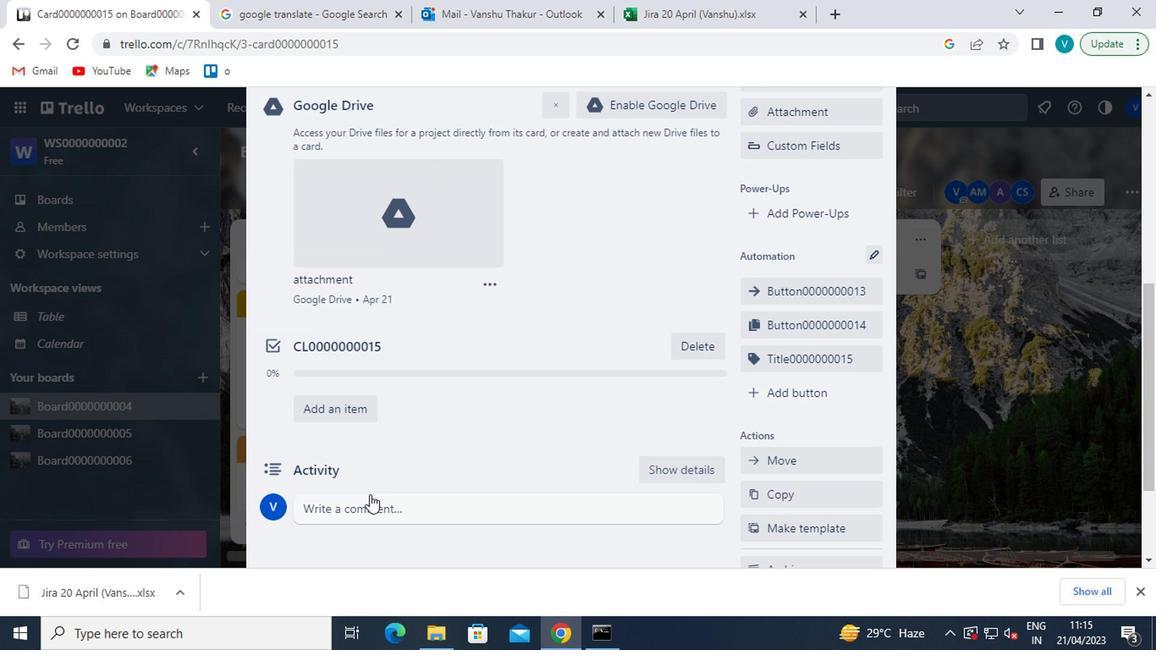 
Action: Mouse moved to (259, 410)
Screenshot: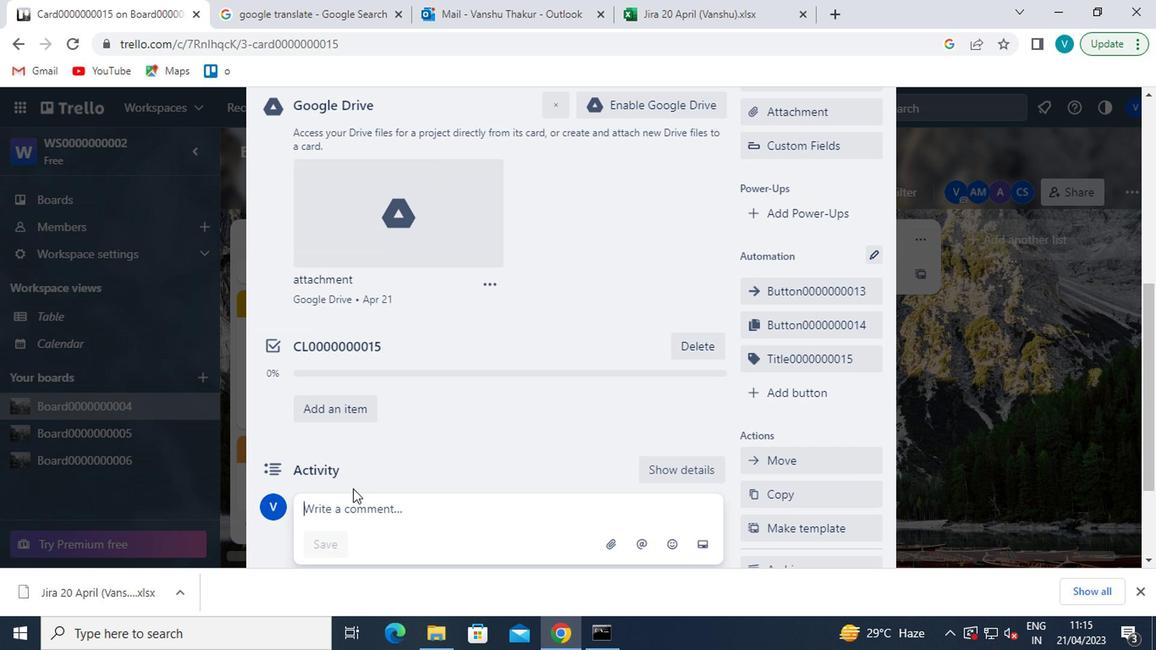 
Action: Key pressed <Key.shift>CM0000000015
Screenshot: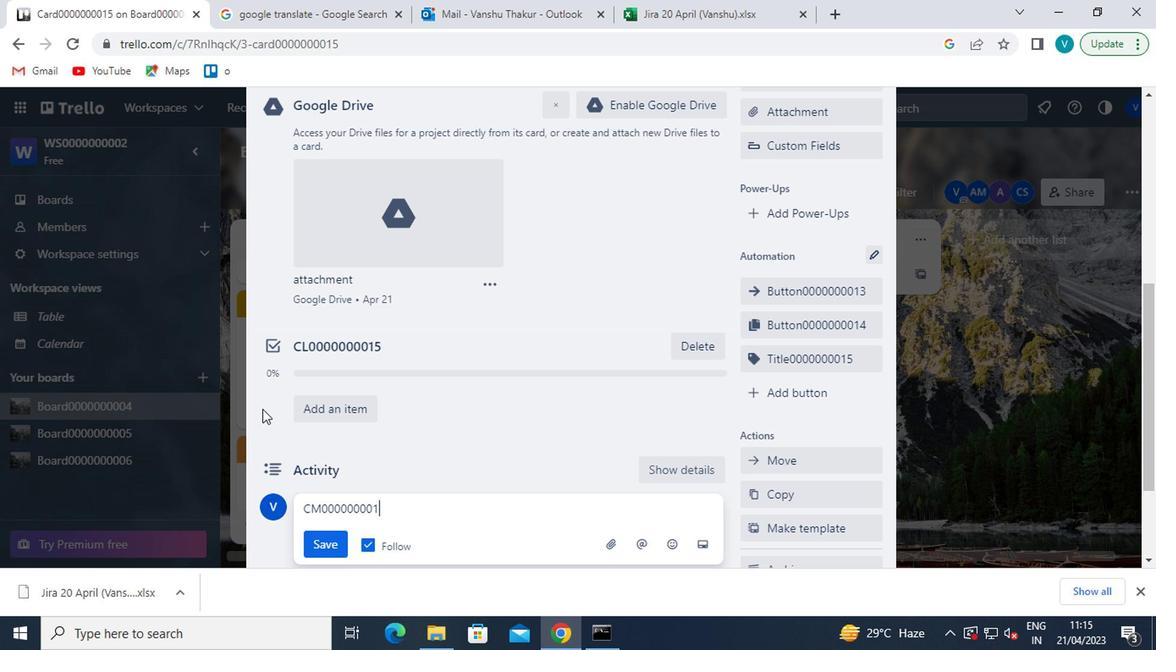
Action: Mouse moved to (329, 397)
Screenshot: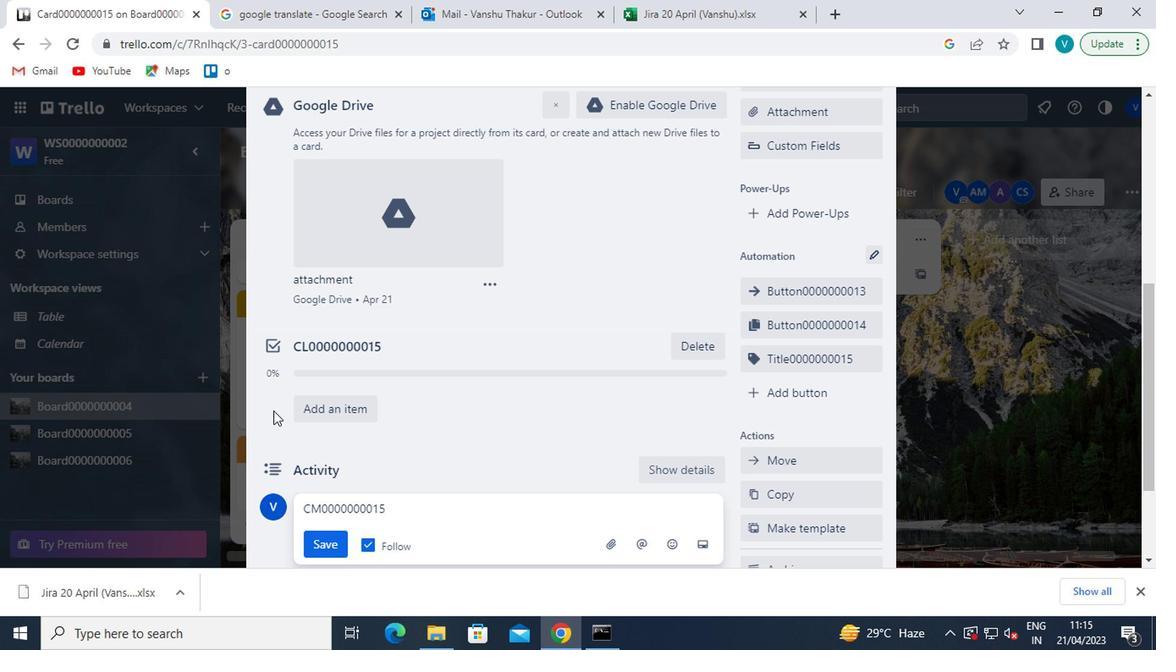 
Action: Mouse scrolled (329, 396) with delta (0, -1)
Screenshot: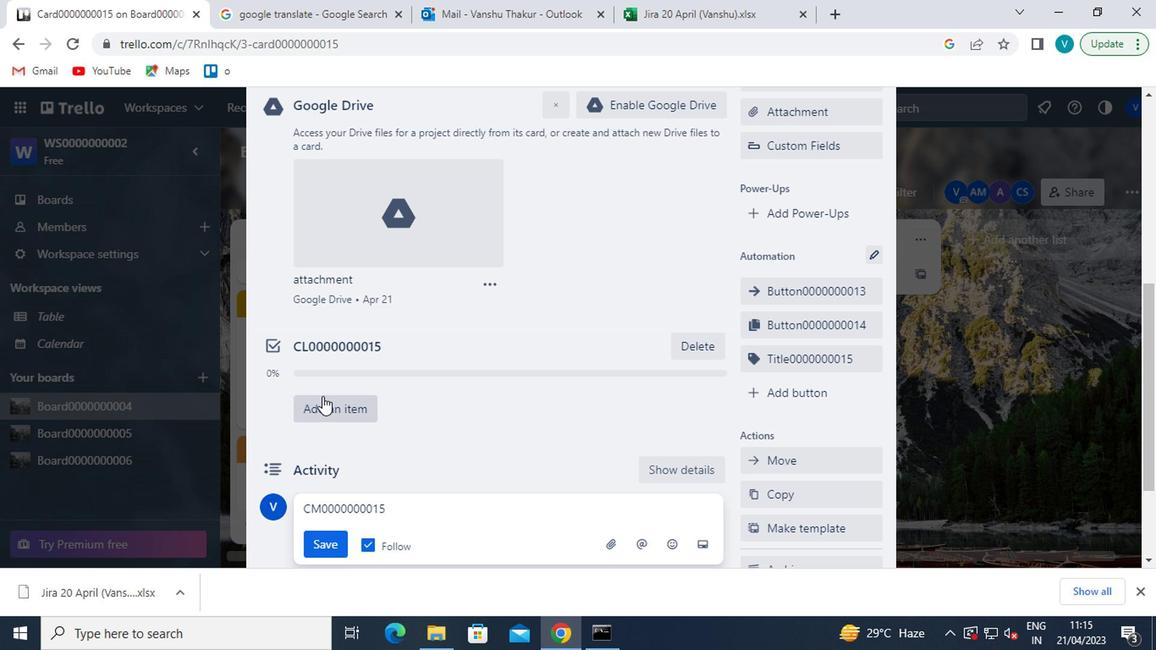 
Action: Mouse moved to (319, 463)
Screenshot: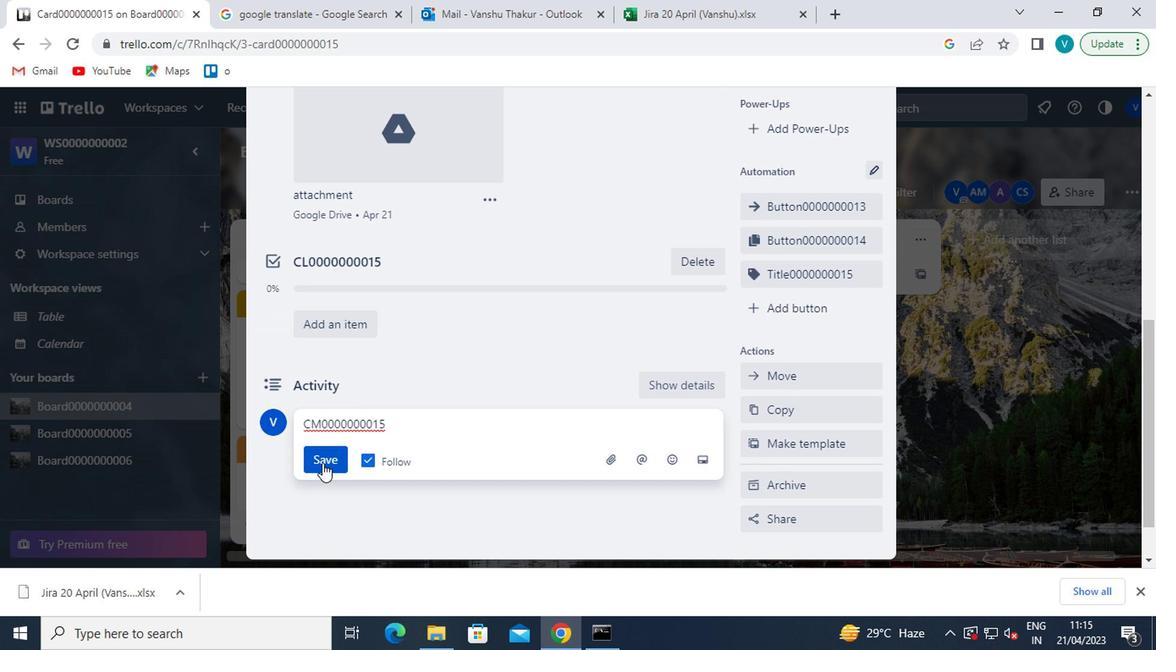 
Action: Mouse pressed left at (319, 463)
Screenshot: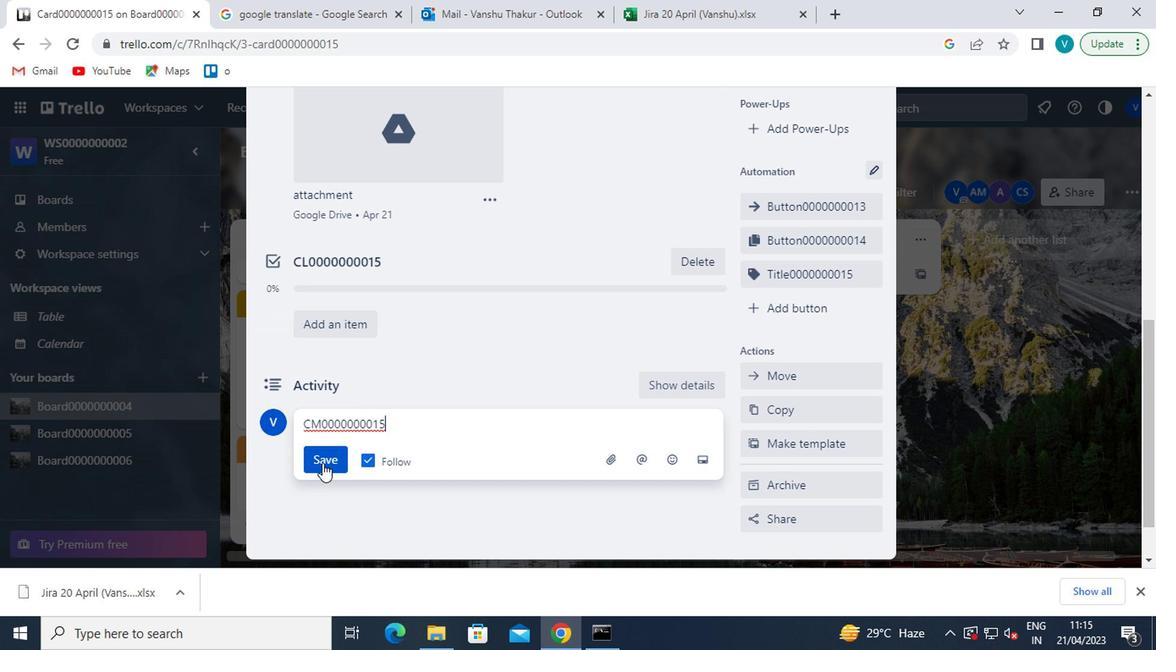 
